 Task: Change  the formatting of the data to 'Which is Greater than5, 'In conditional formating, put the option 'Yelow Fill with Drak Yellow Text'add another formatting option Format As Table, insert the option 'Brown Table style Dark 3 ', change the format of Column Width to 18In the sheet  Expense Monitoring Logbookbook
Action: Mouse moved to (140, 158)
Screenshot: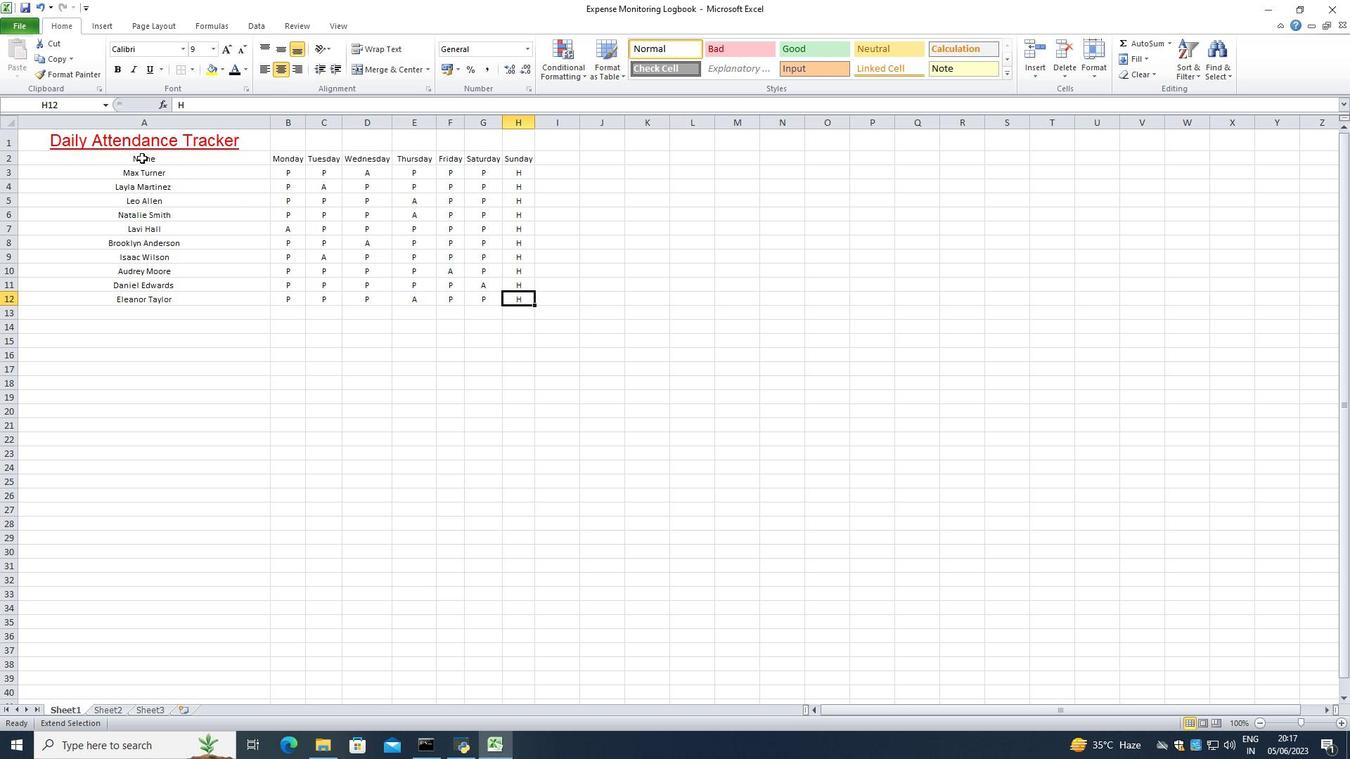 
Action: Mouse pressed left at (140, 158)
Screenshot: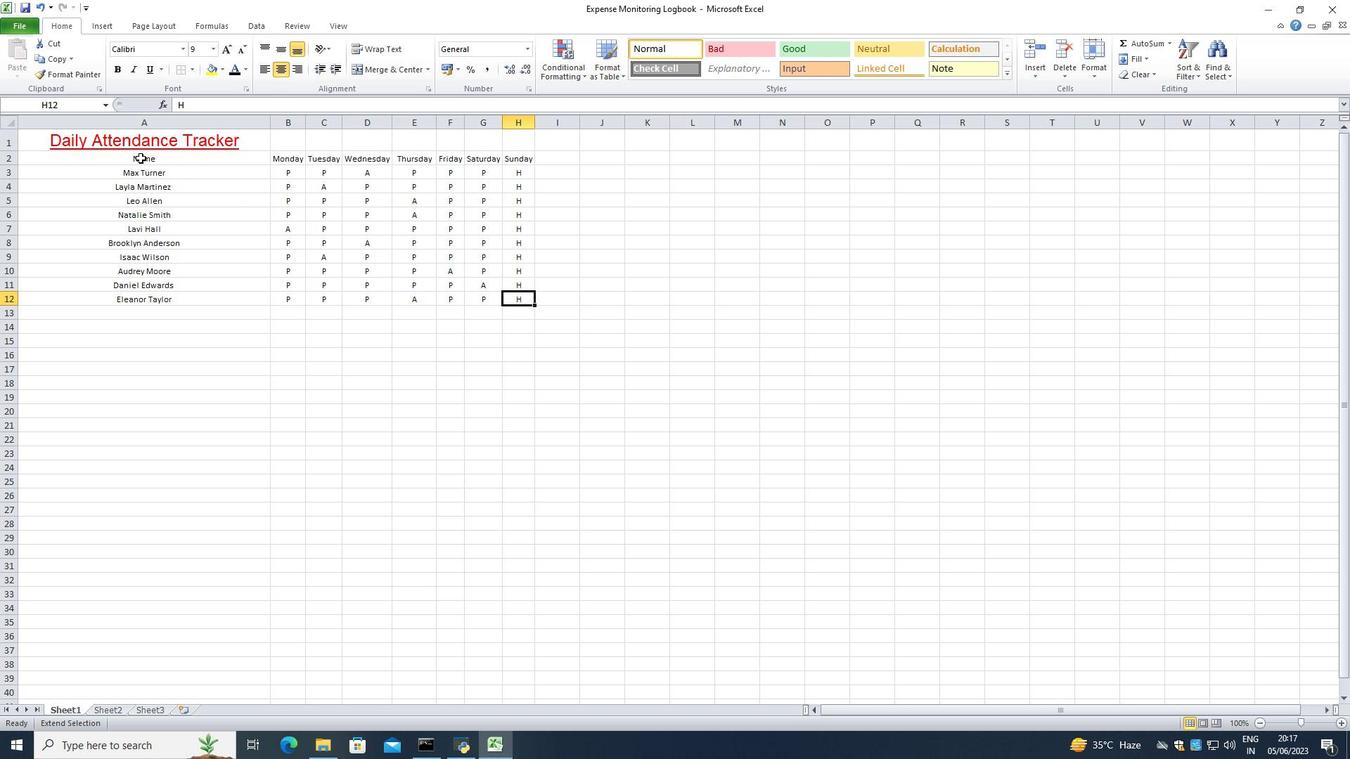 
Action: Mouse moved to (569, 68)
Screenshot: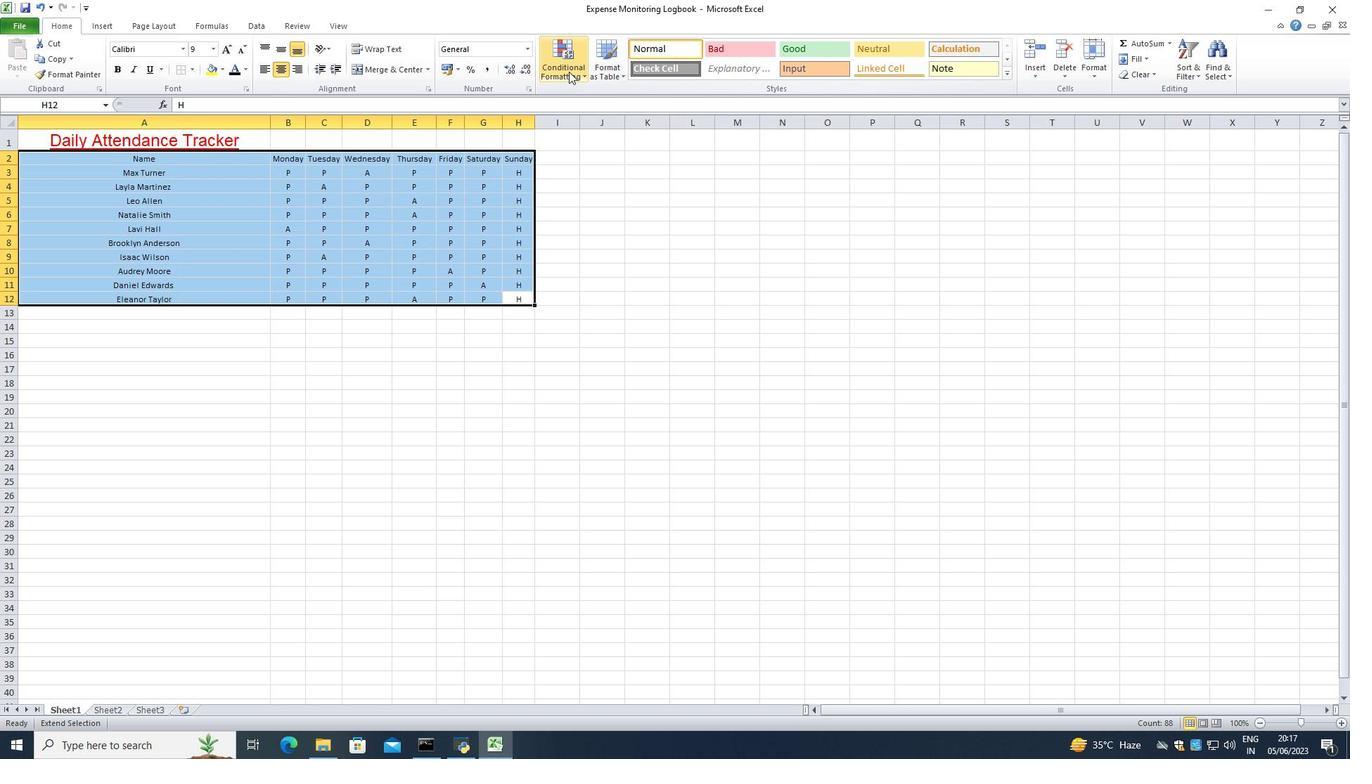 
Action: Mouse pressed left at (569, 68)
Screenshot: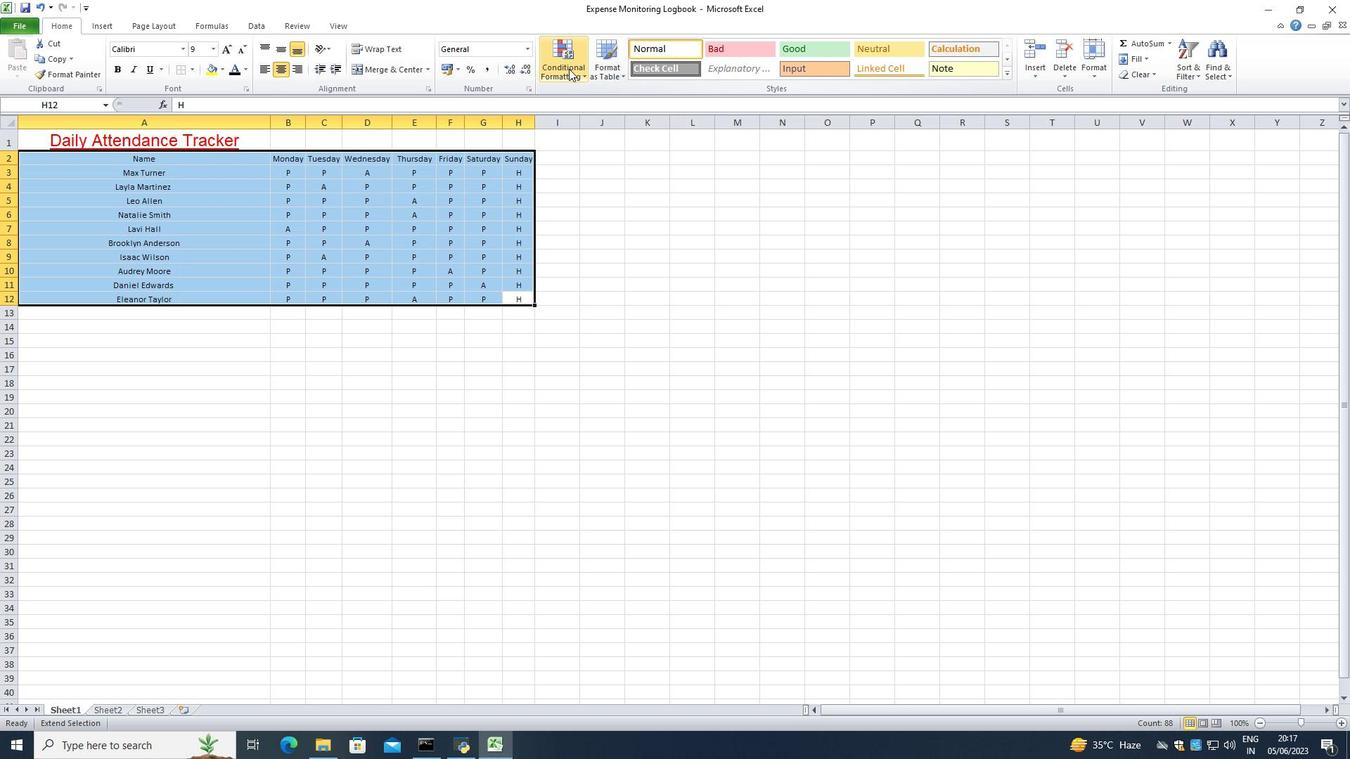 
Action: Mouse moved to (723, 106)
Screenshot: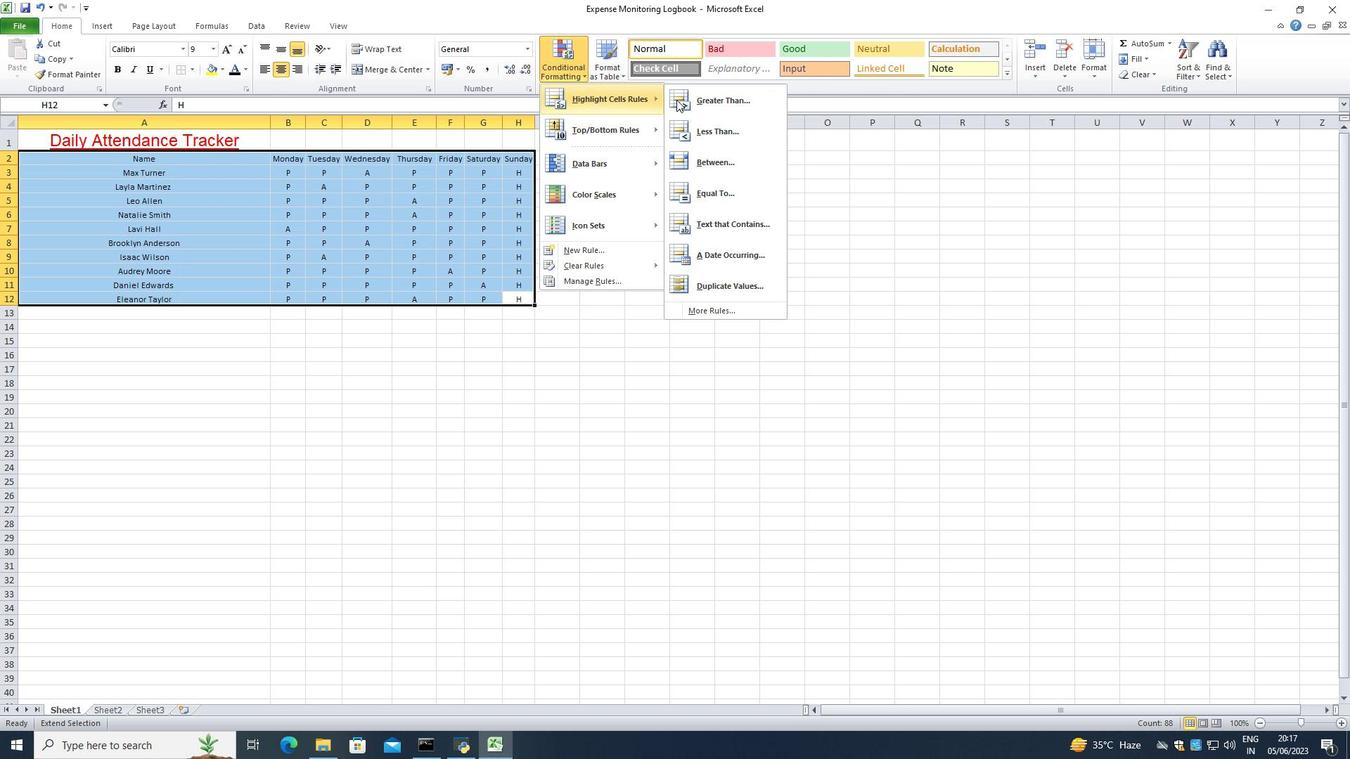 
Action: Mouse pressed left at (723, 106)
Screenshot: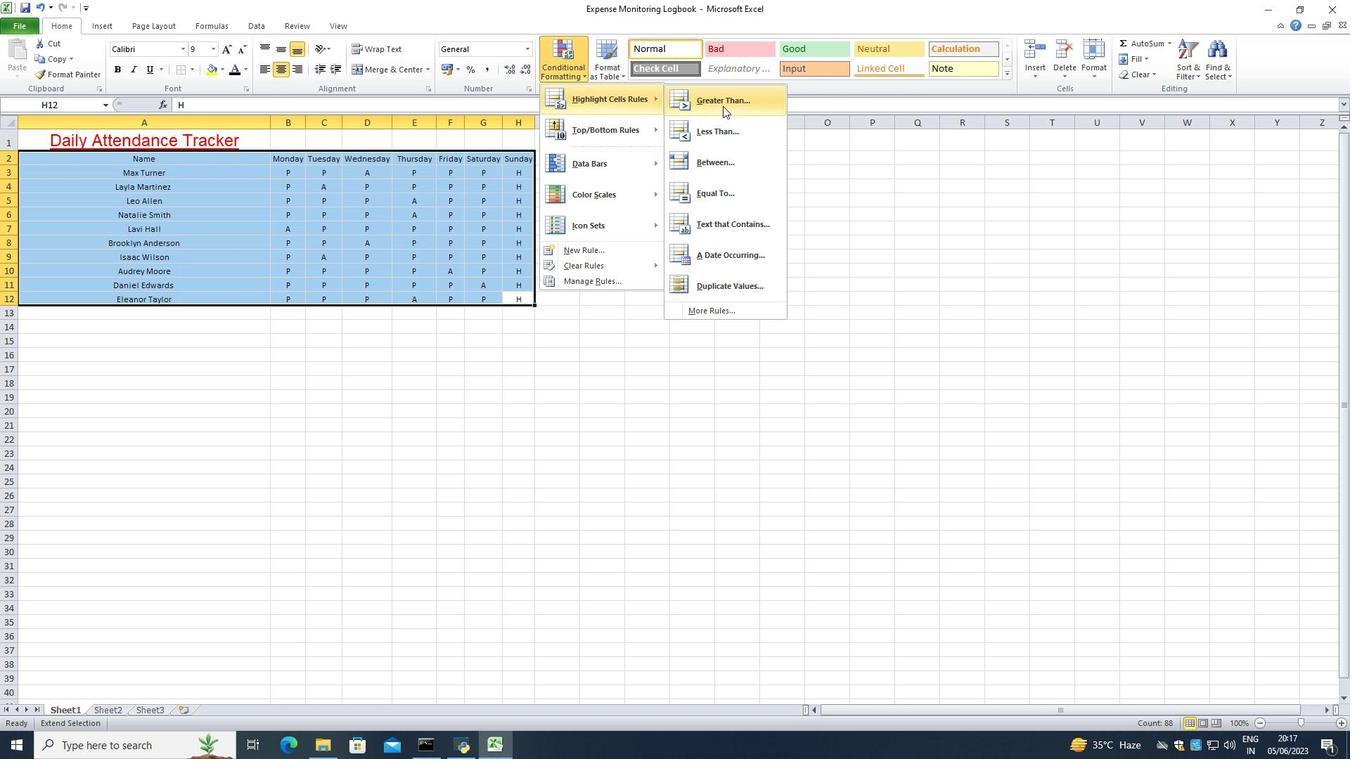 
Action: Mouse moved to (287, 329)
Screenshot: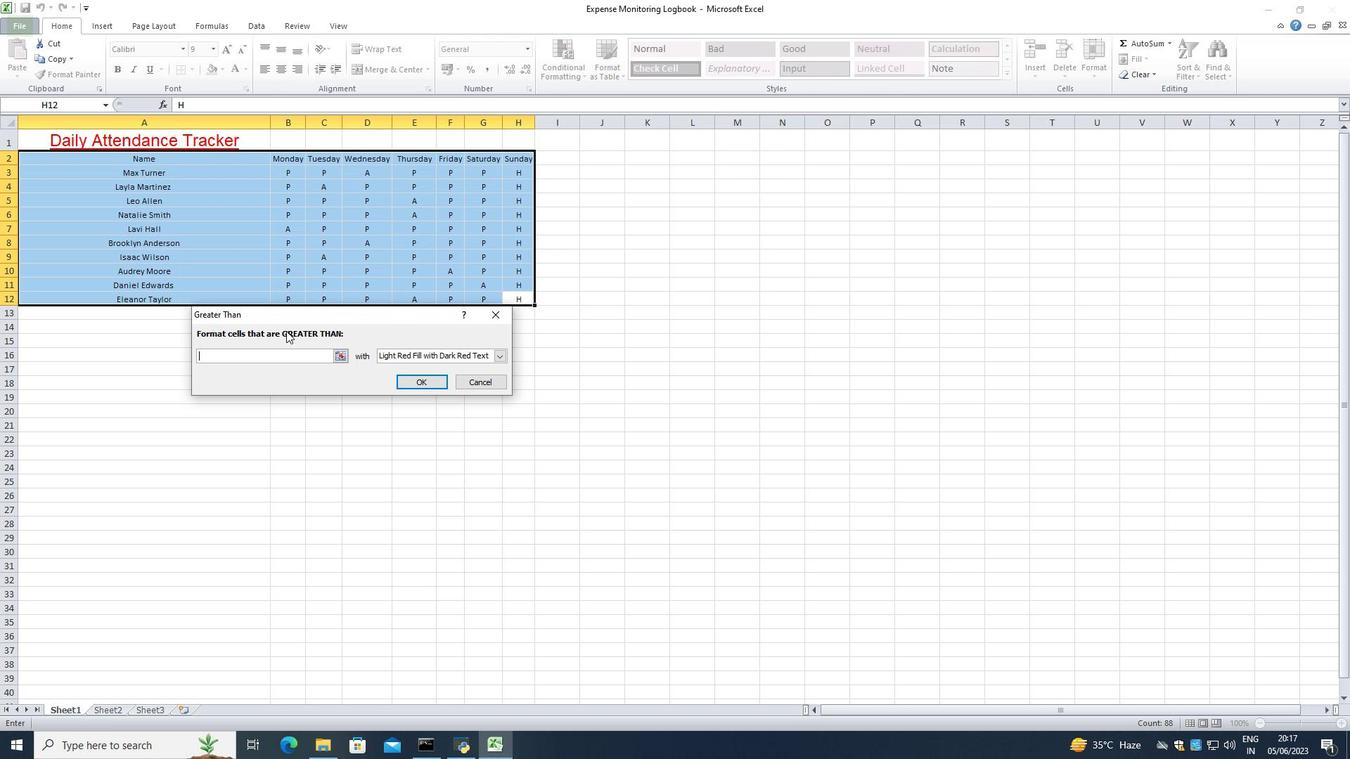 
Action: Key pressed 5
Screenshot: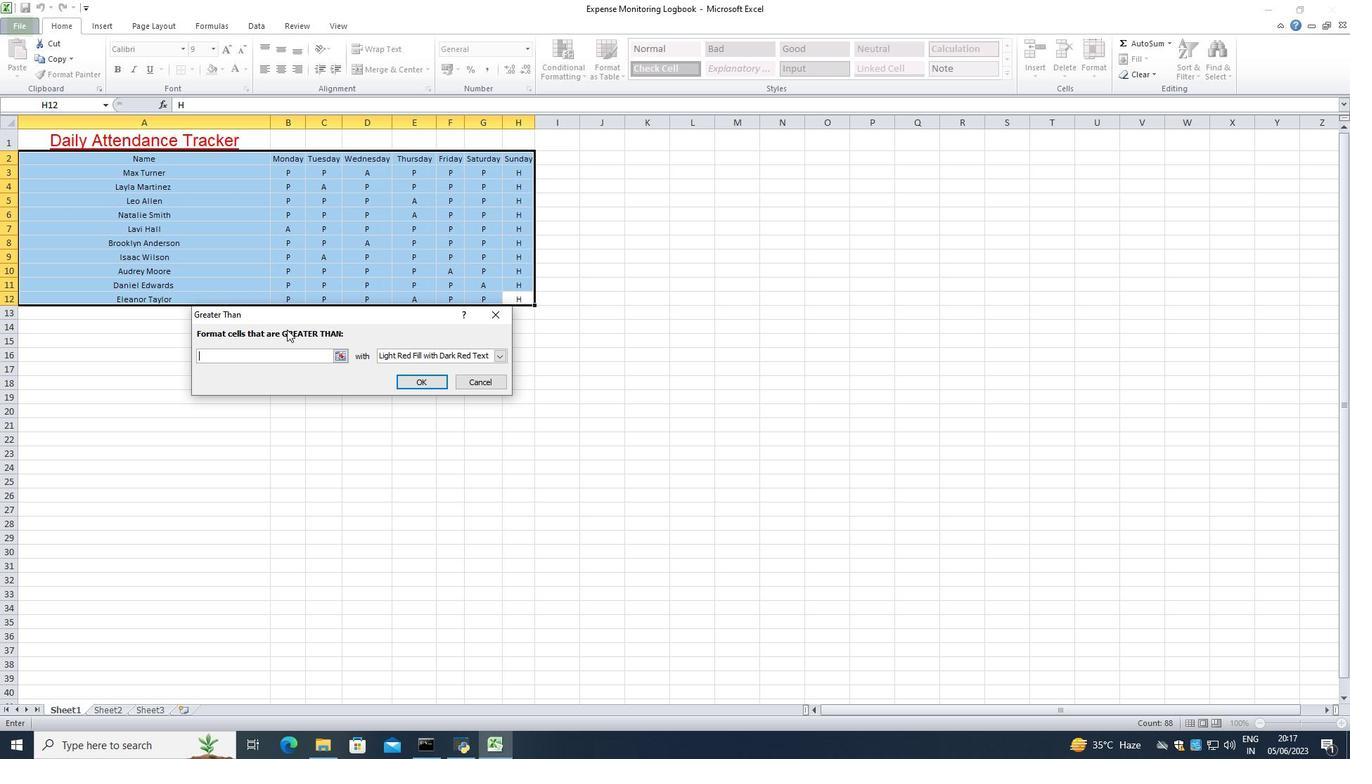 
Action: Mouse moved to (427, 351)
Screenshot: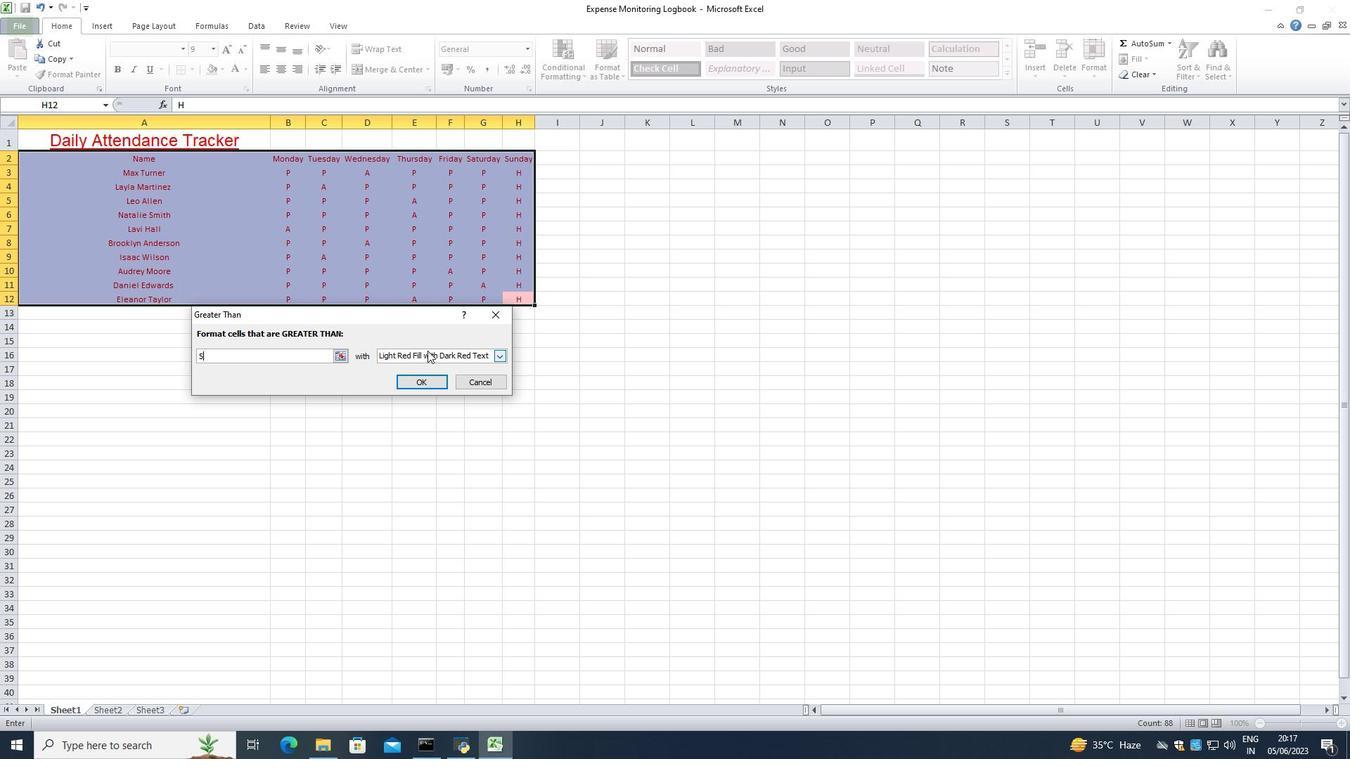 
Action: Mouse pressed left at (427, 351)
Screenshot: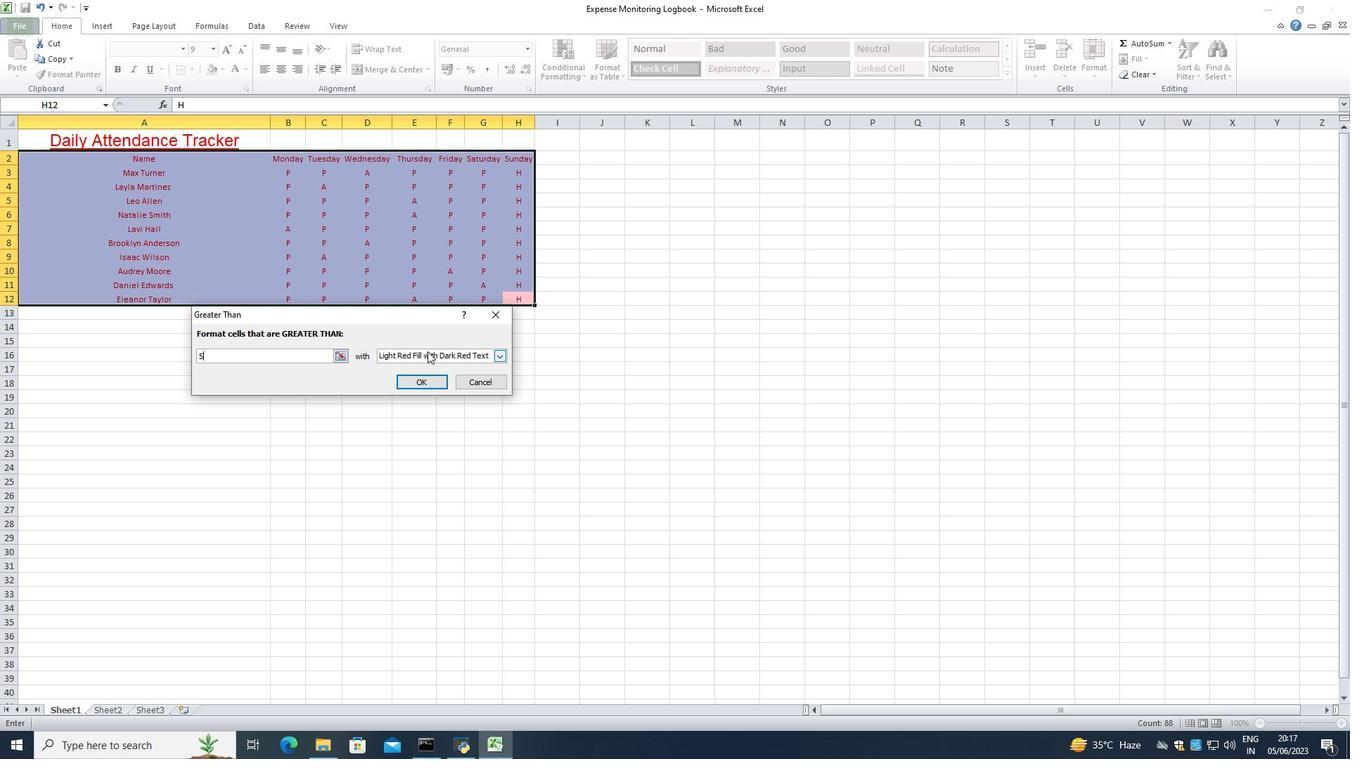 
Action: Mouse moved to (422, 374)
Screenshot: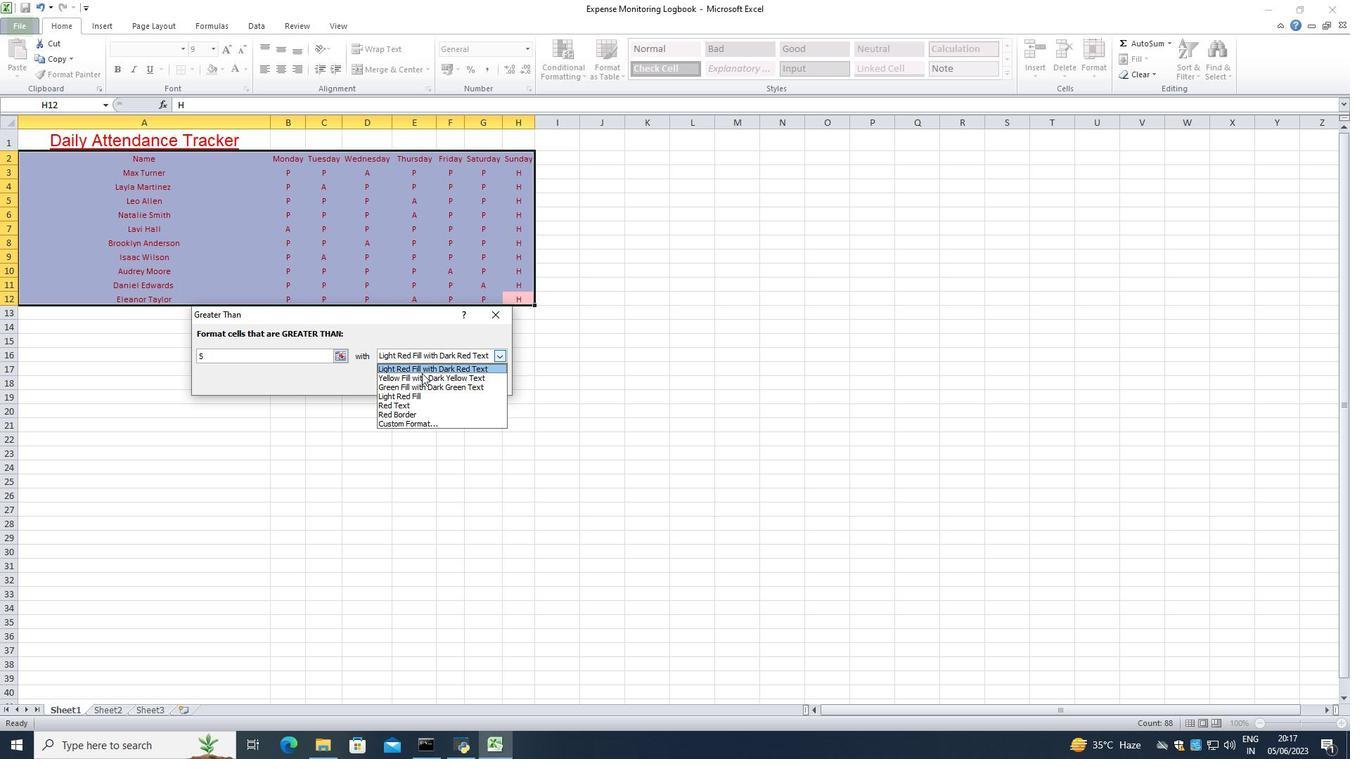 
Action: Mouse pressed left at (422, 374)
Screenshot: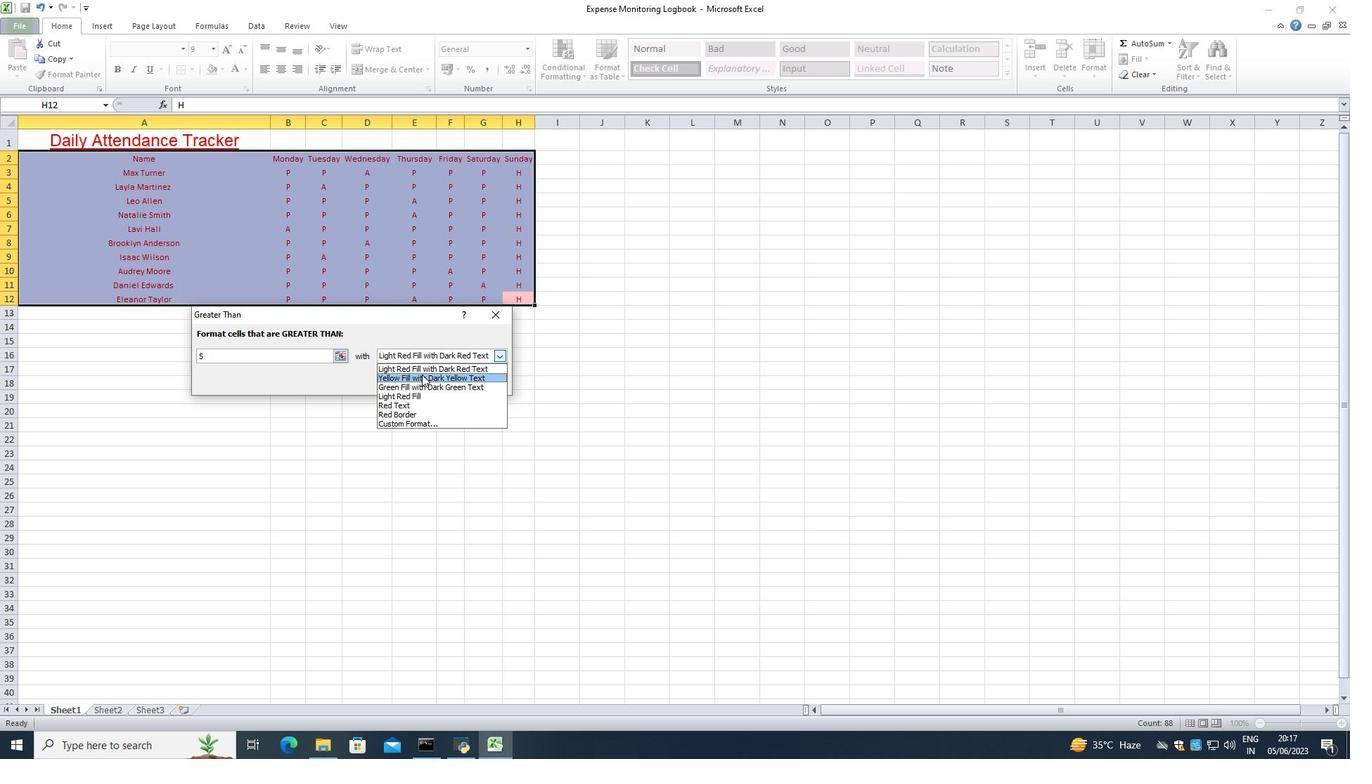 
Action: Mouse moved to (420, 386)
Screenshot: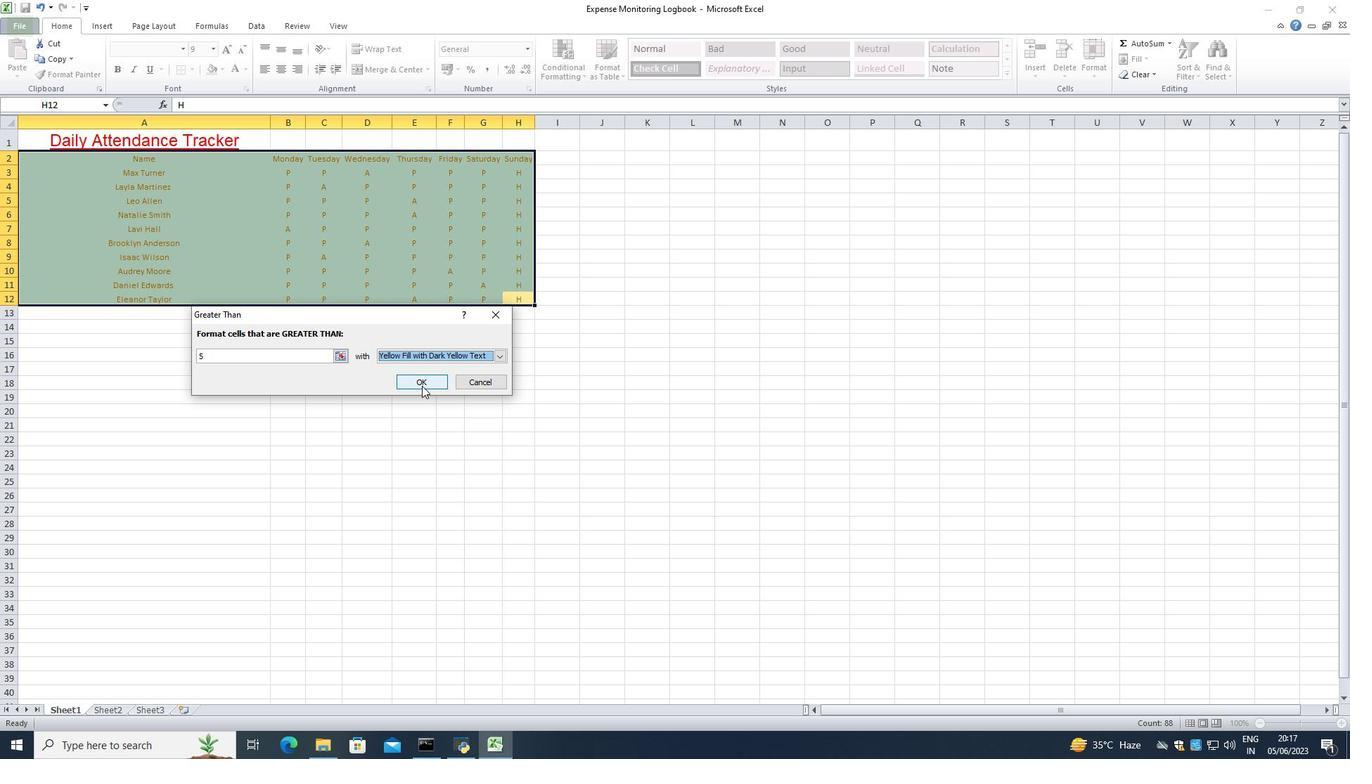 
Action: Mouse pressed left at (420, 386)
Screenshot: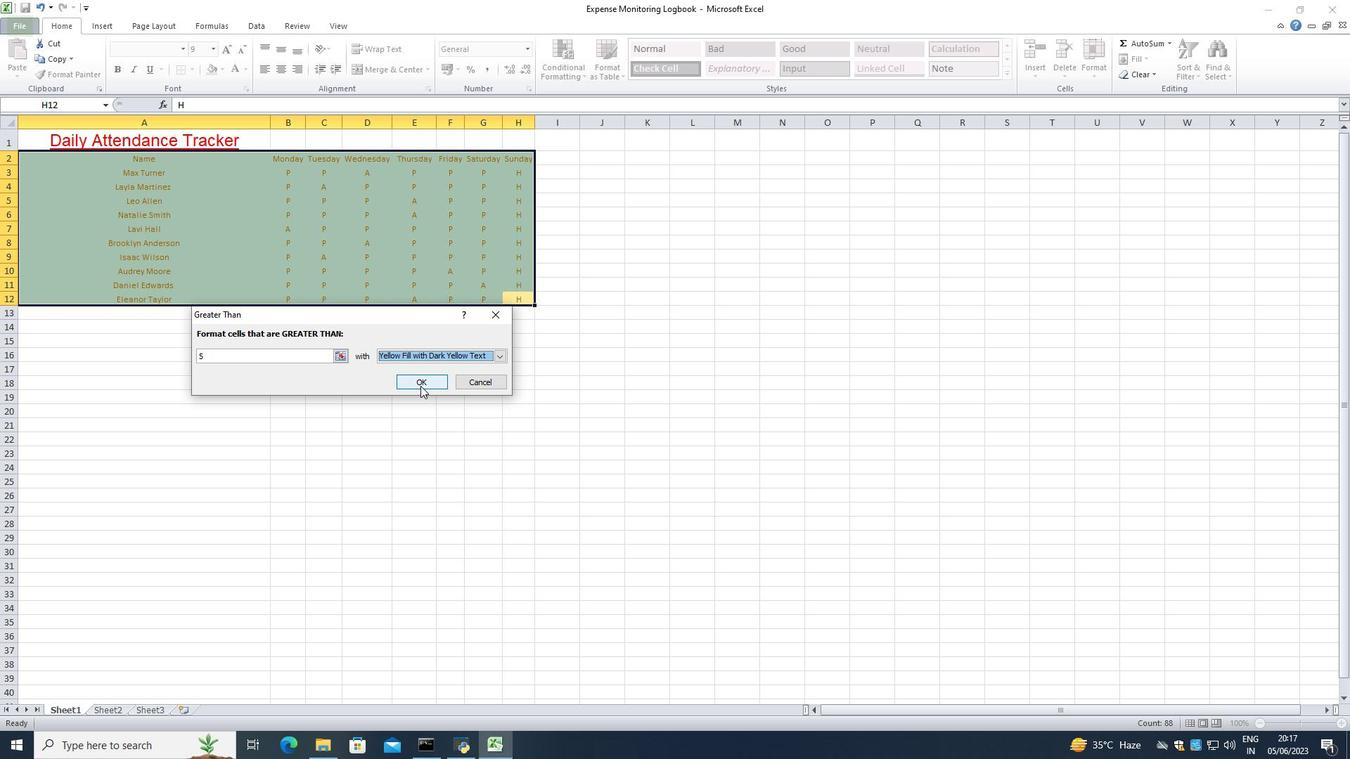 
Action: Mouse moved to (514, 317)
Screenshot: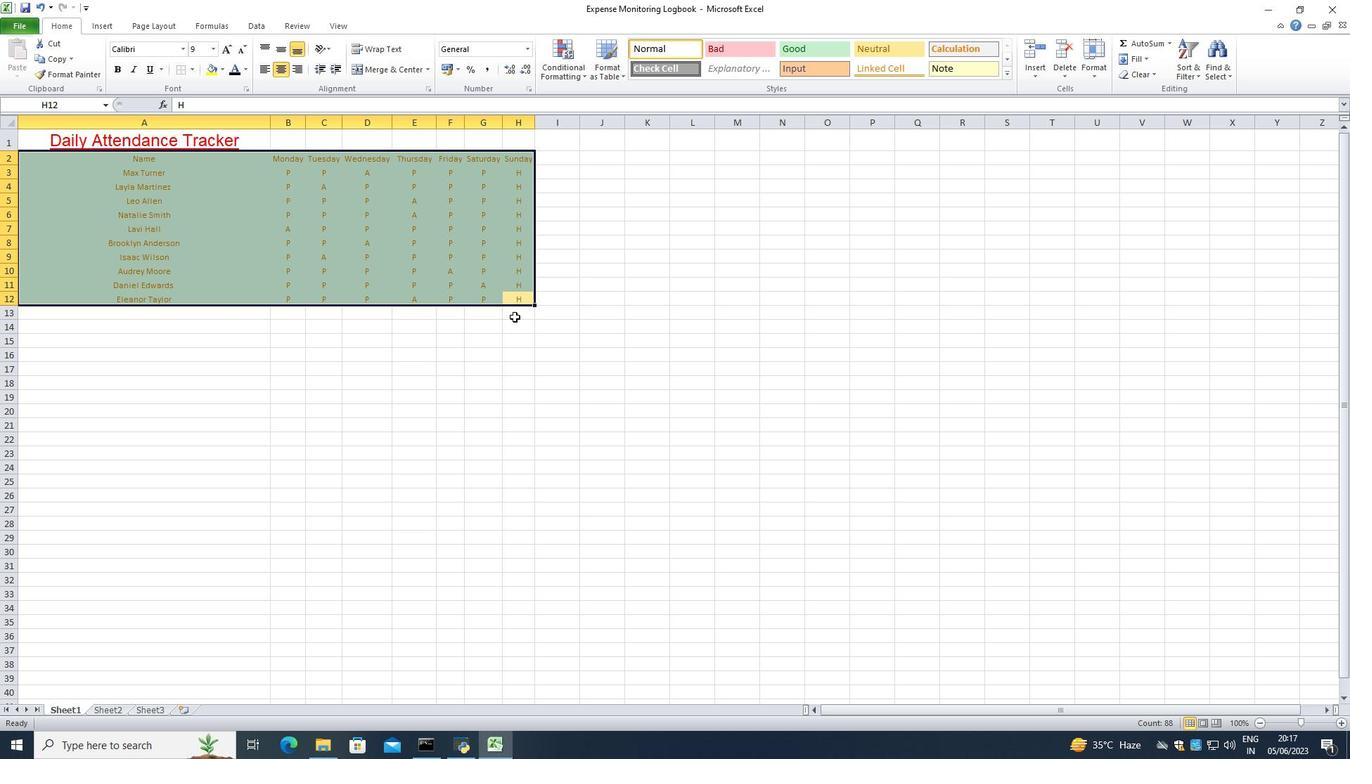 
Action: Mouse pressed left at (514, 317)
Screenshot: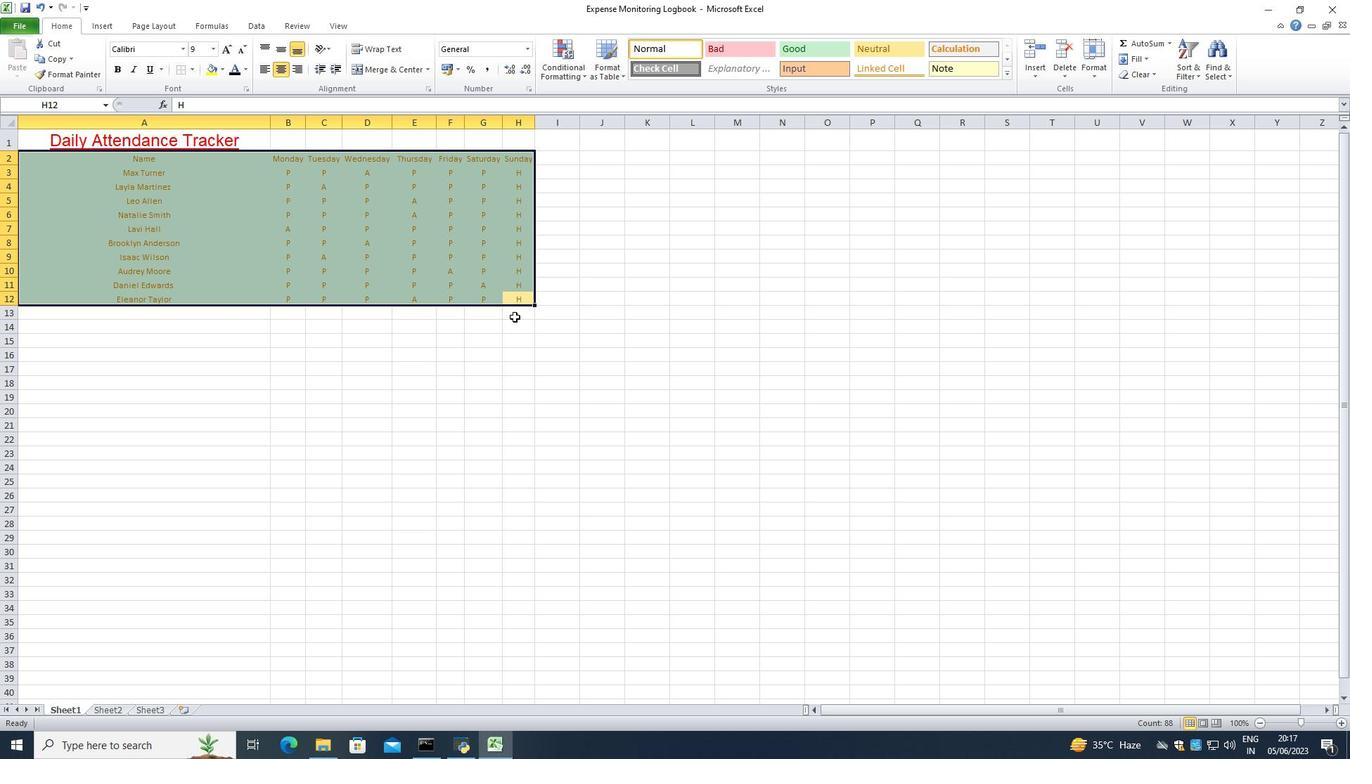 
Action: Mouse moved to (612, 74)
Screenshot: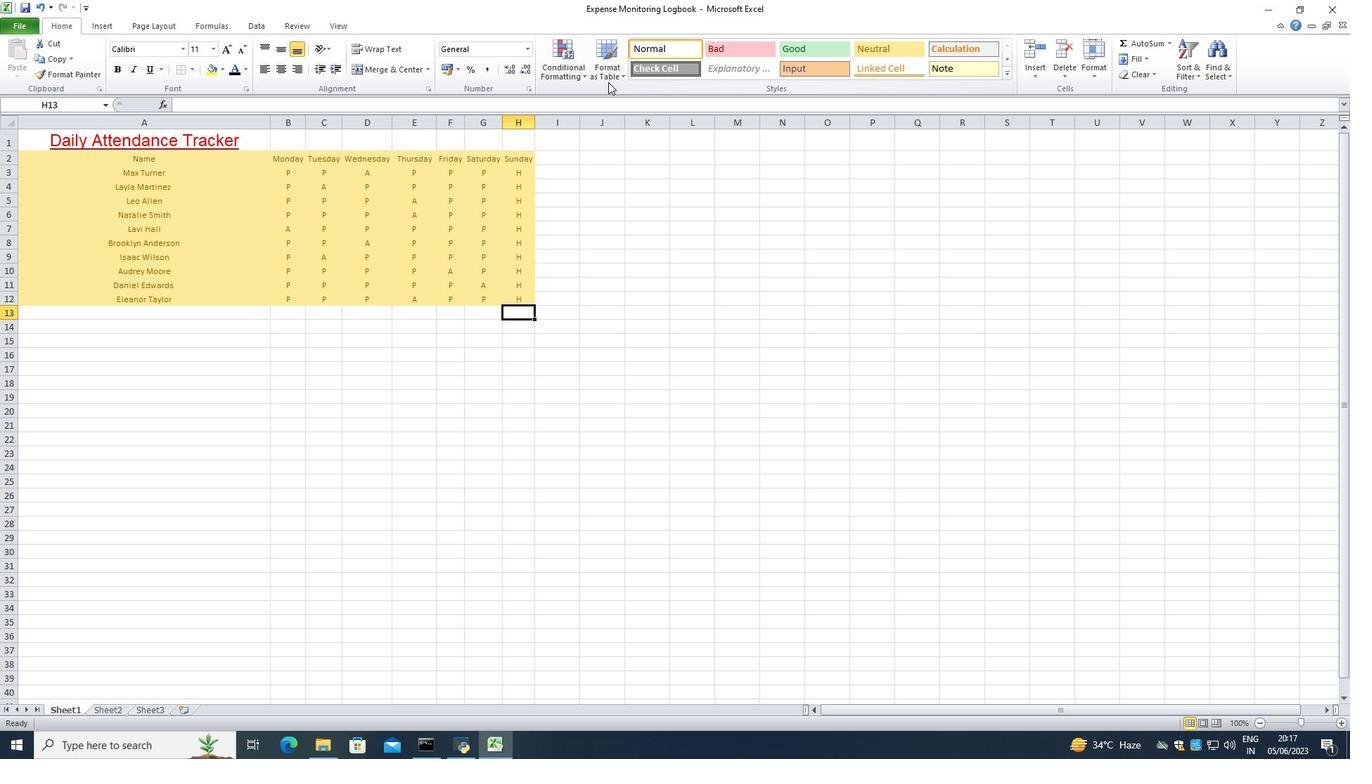
Action: Mouse pressed left at (612, 74)
Screenshot: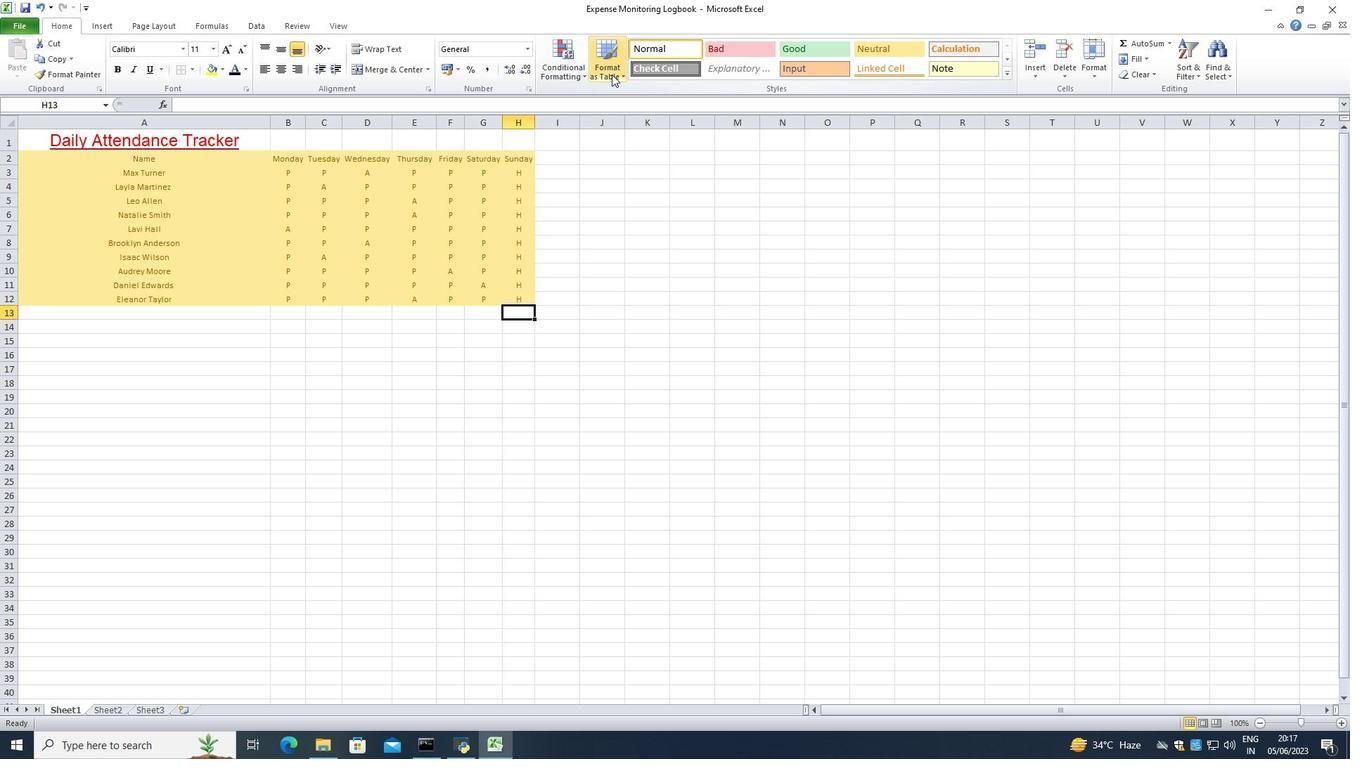 
Action: Mouse moved to (710, 407)
Screenshot: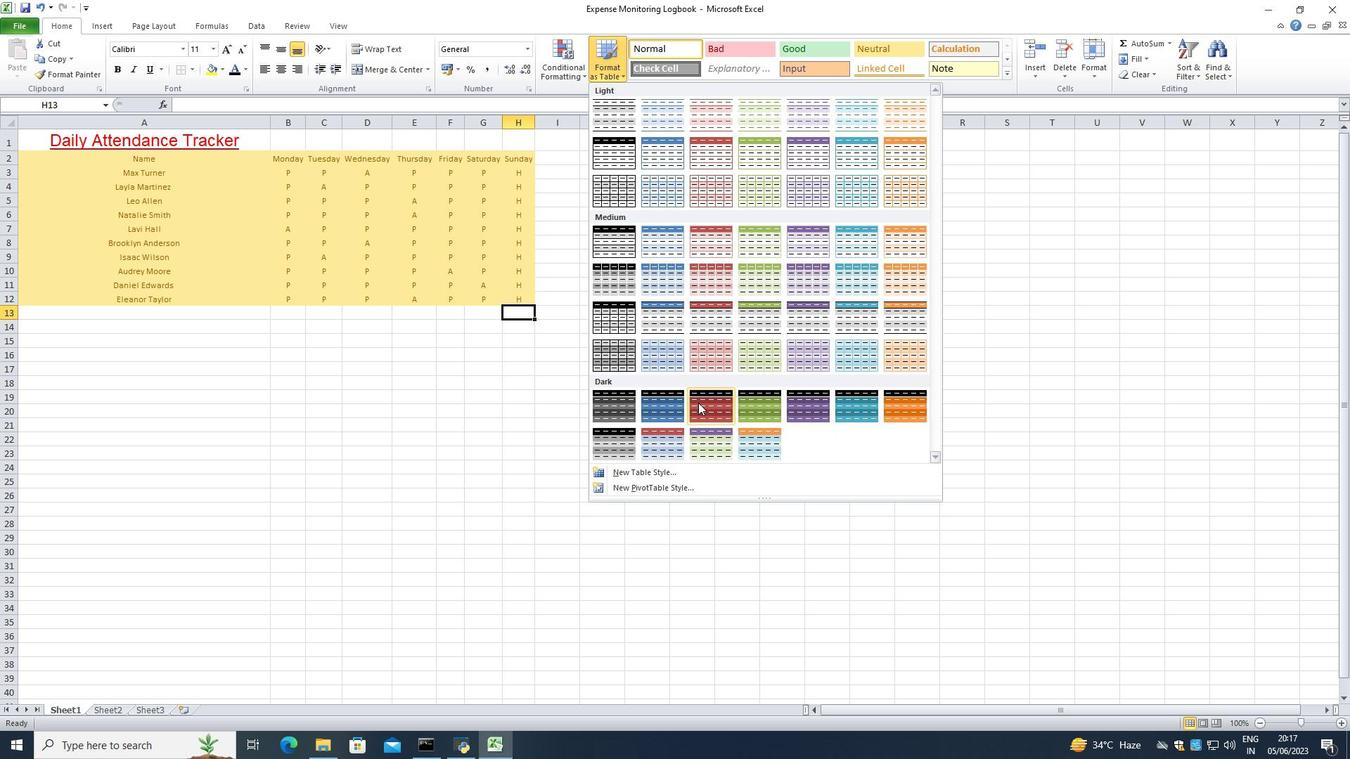 
Action: Mouse pressed left at (710, 407)
Screenshot: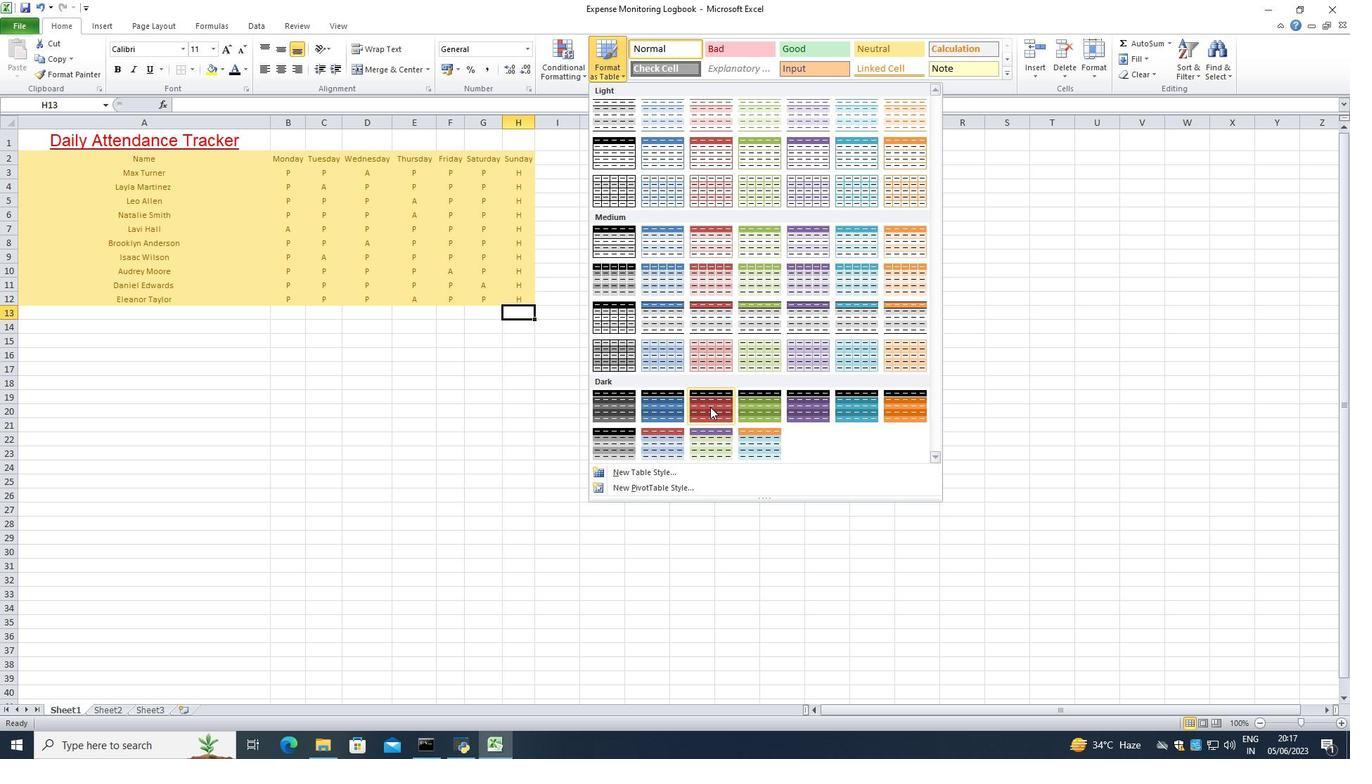
Action: Mouse moved to (341, 383)
Screenshot: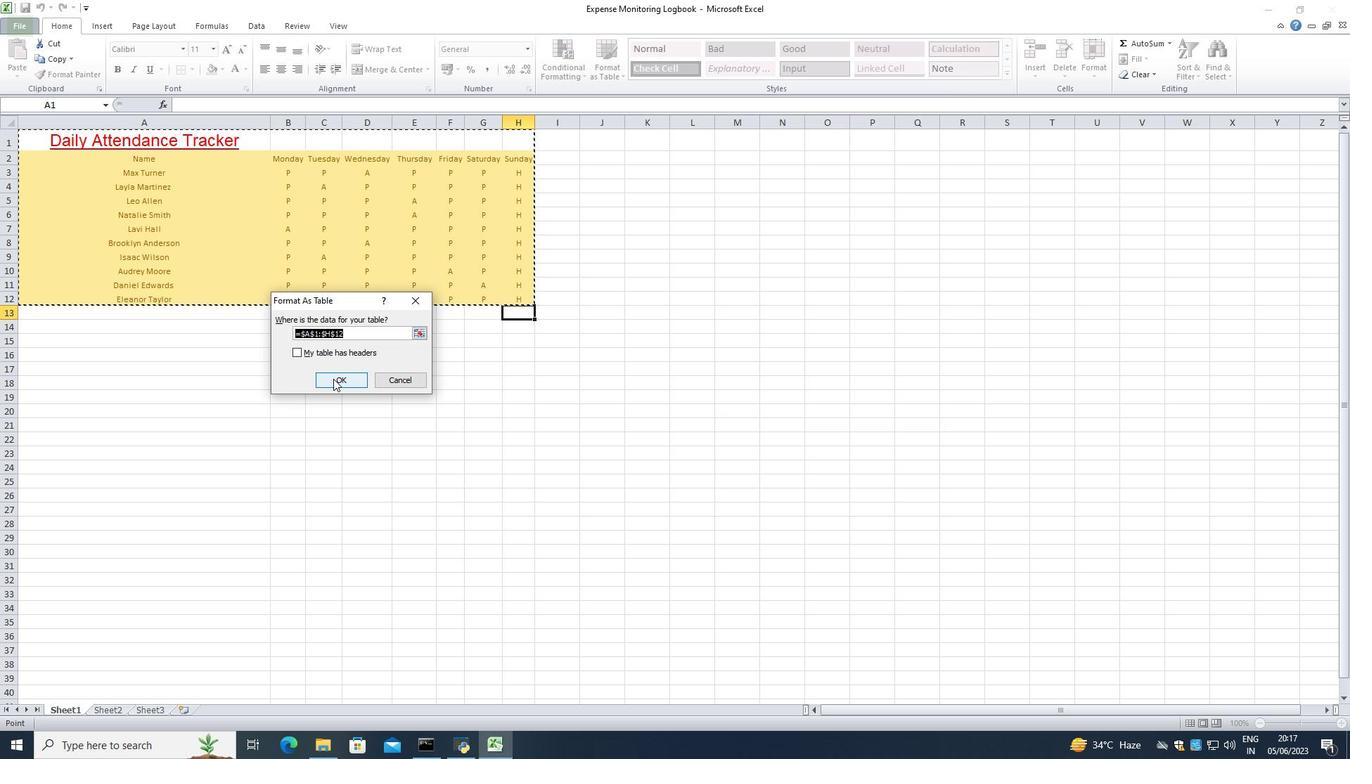 
Action: Mouse pressed left at (341, 383)
Screenshot: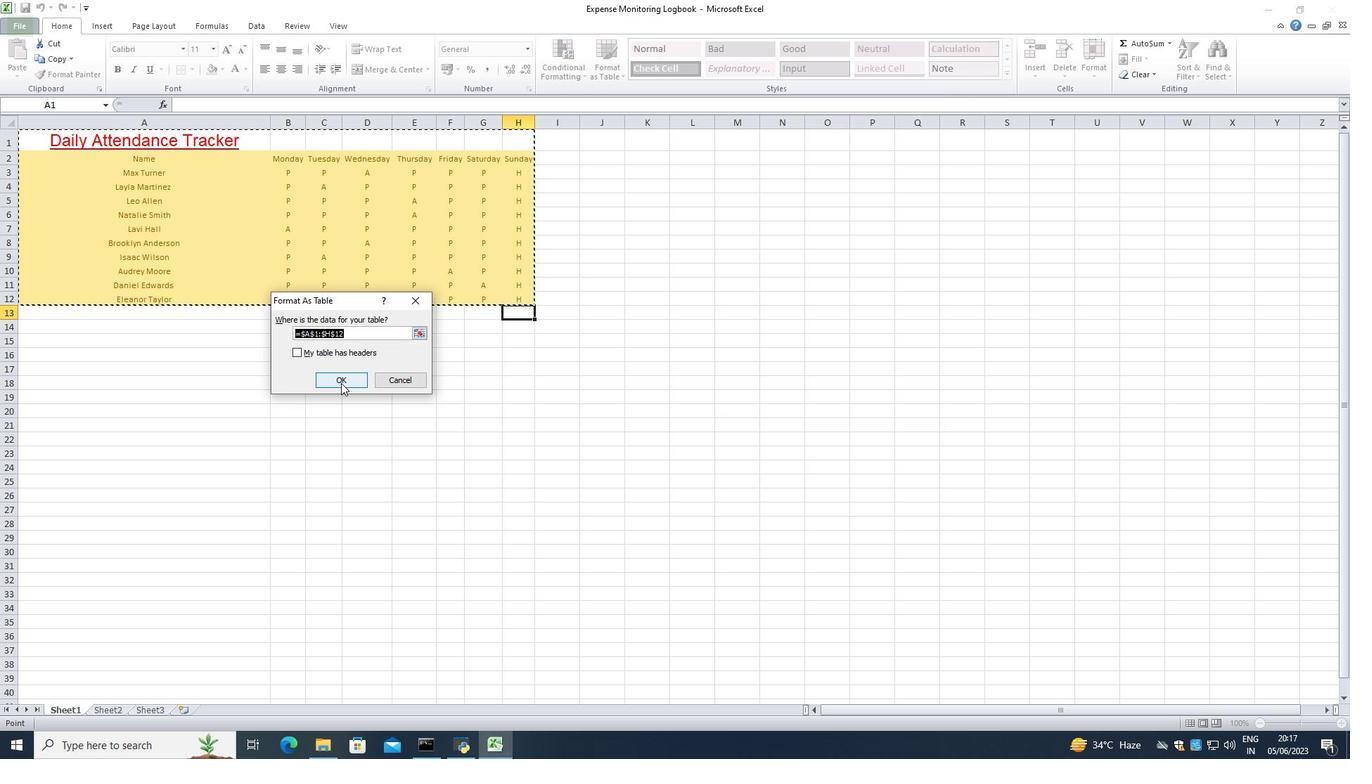 
Action: Mouse moved to (354, 337)
Screenshot: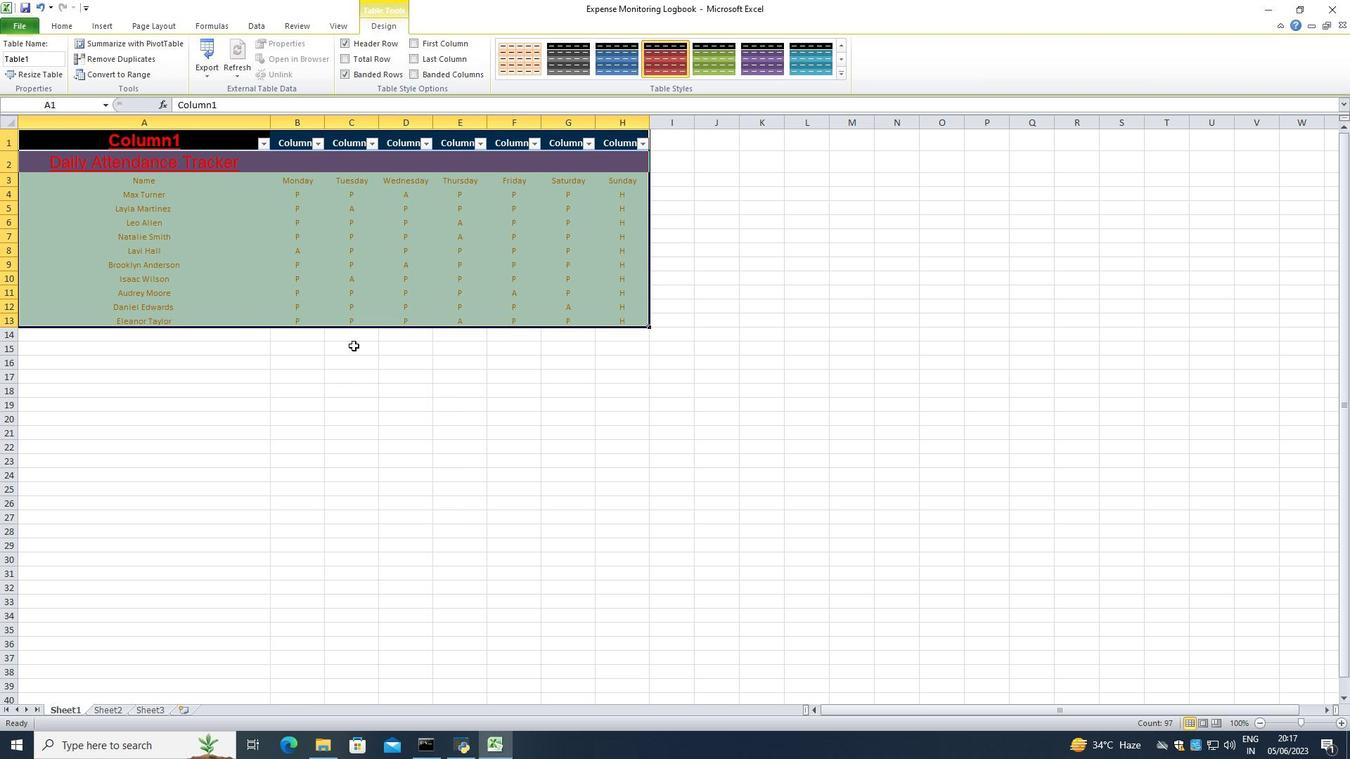 
Action: Mouse pressed left at (354, 337)
Screenshot: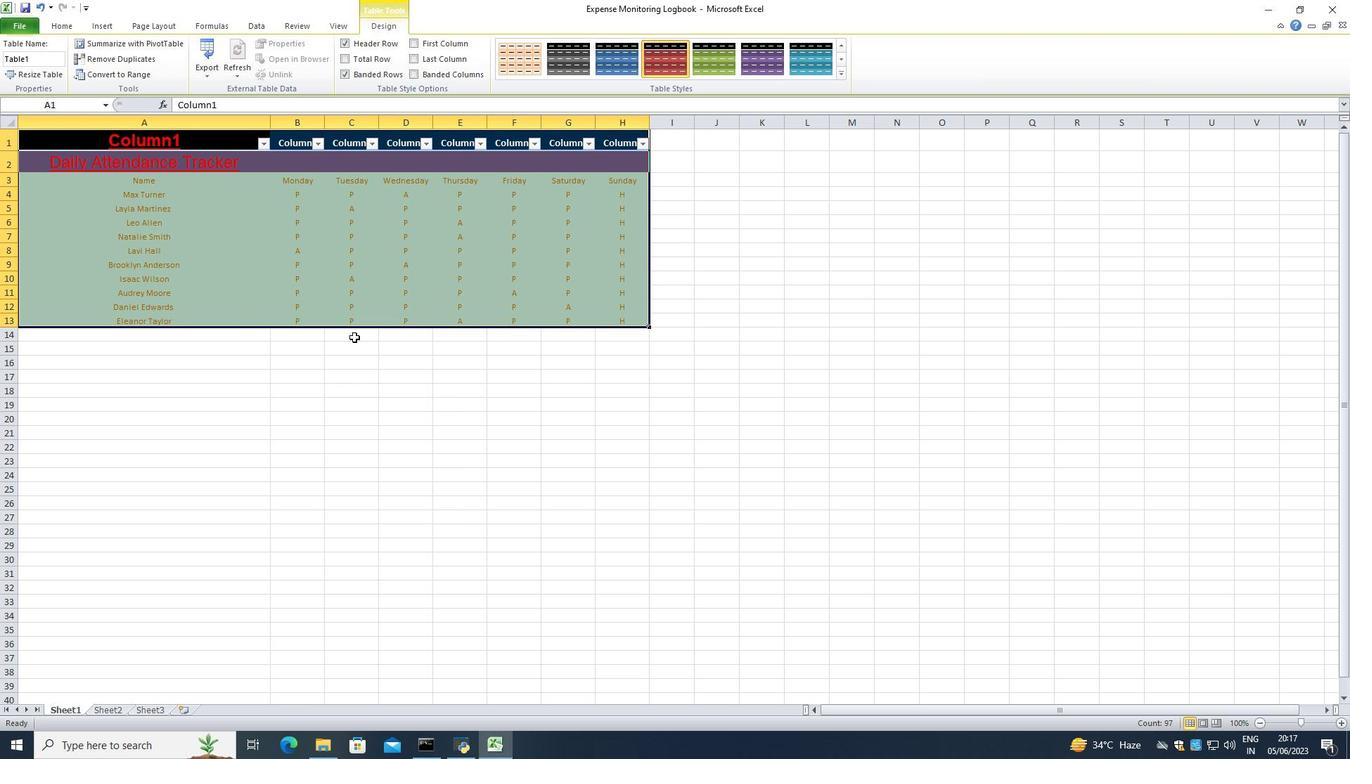 
Action: Mouse moved to (356, 353)
Screenshot: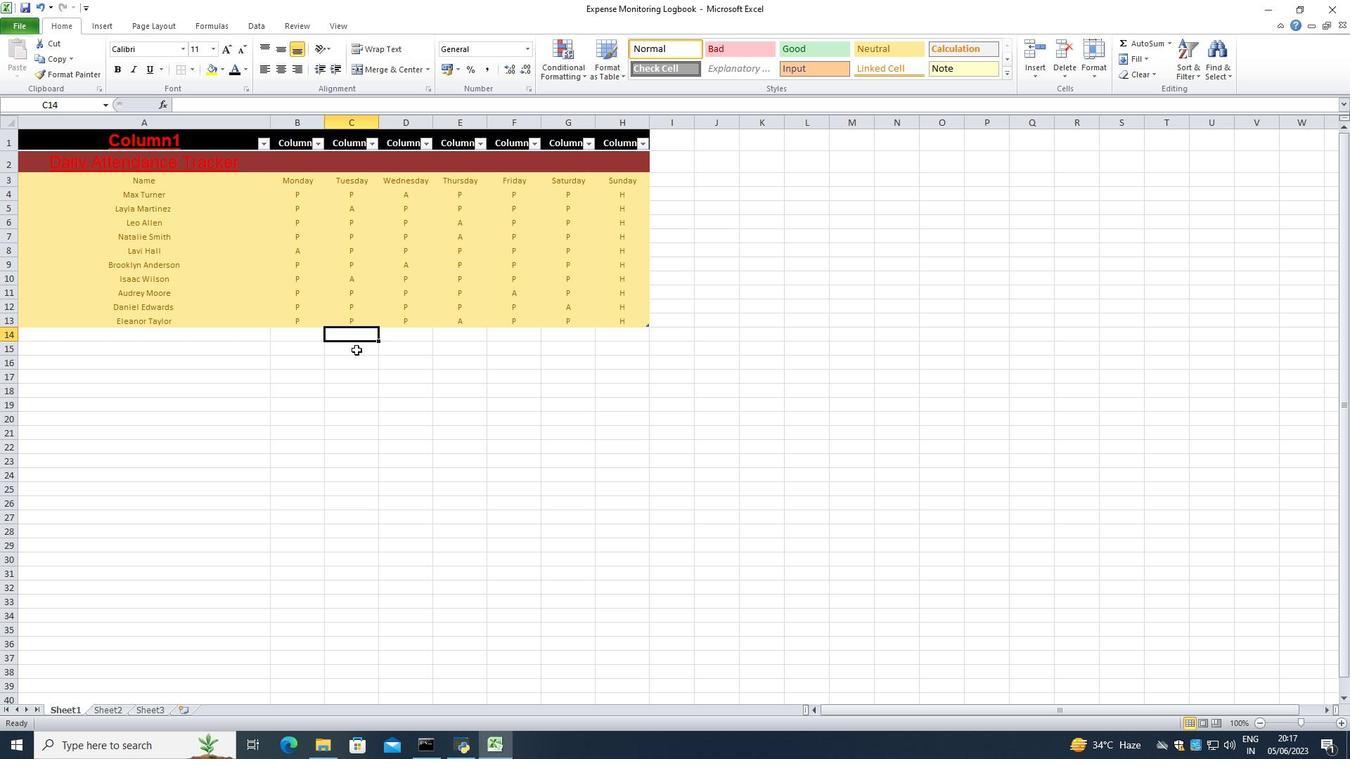 
Action: Mouse pressed left at (356, 353)
Screenshot: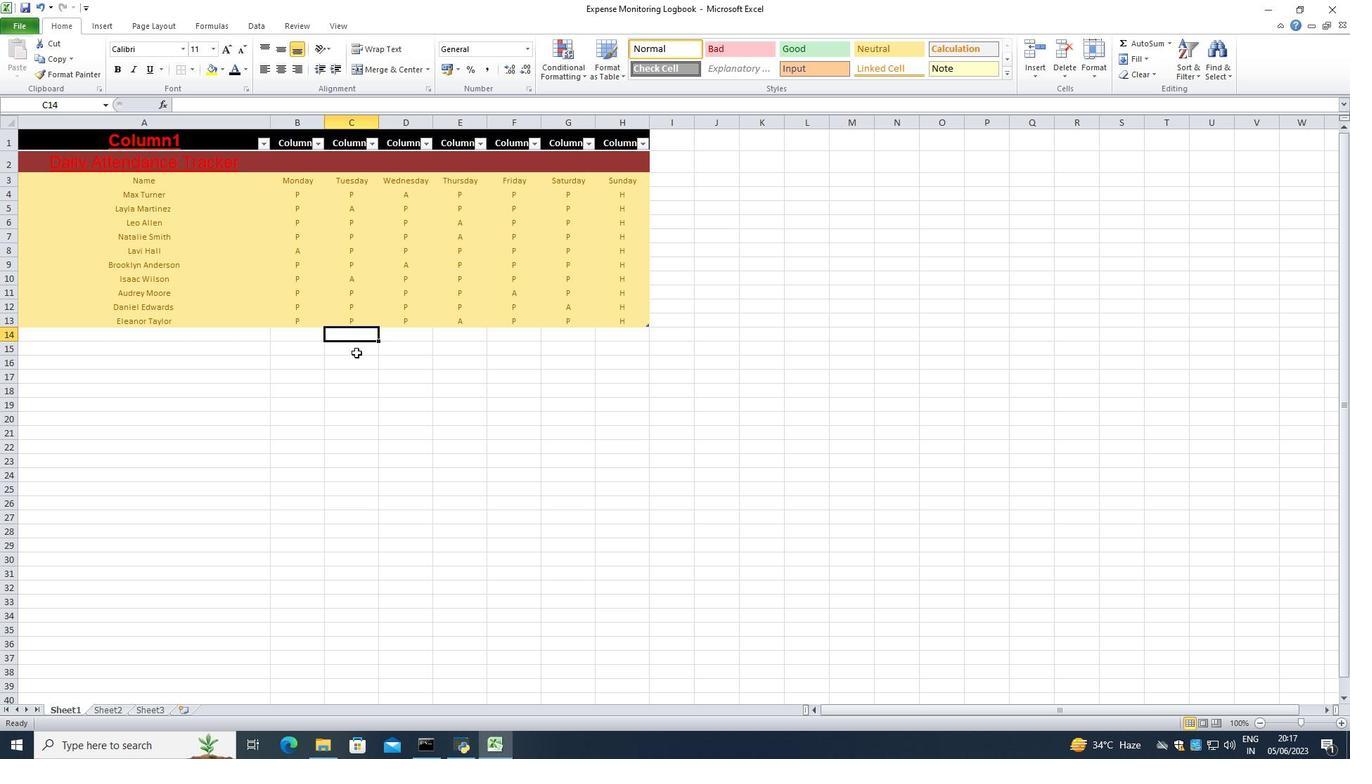 
Action: Mouse moved to (680, 232)
Screenshot: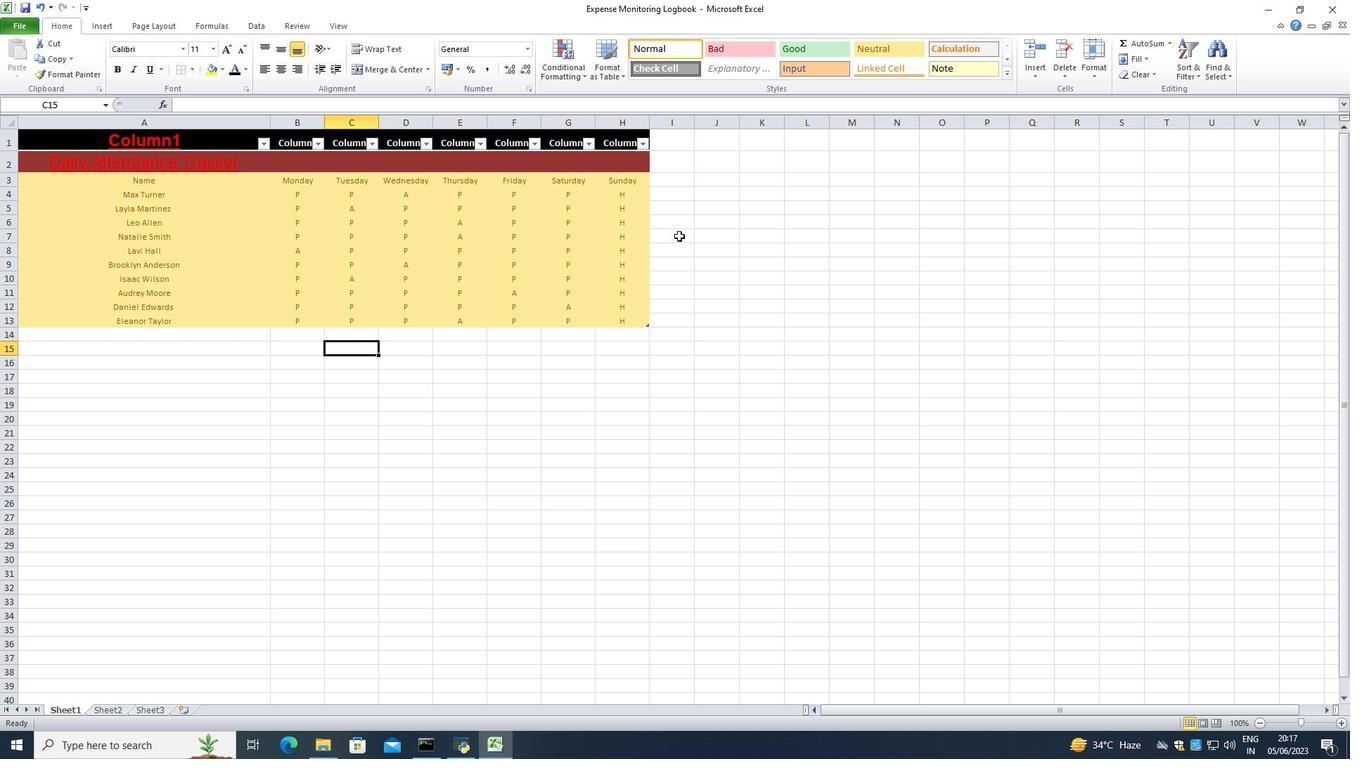 
Action: Mouse pressed left at (680, 232)
Screenshot: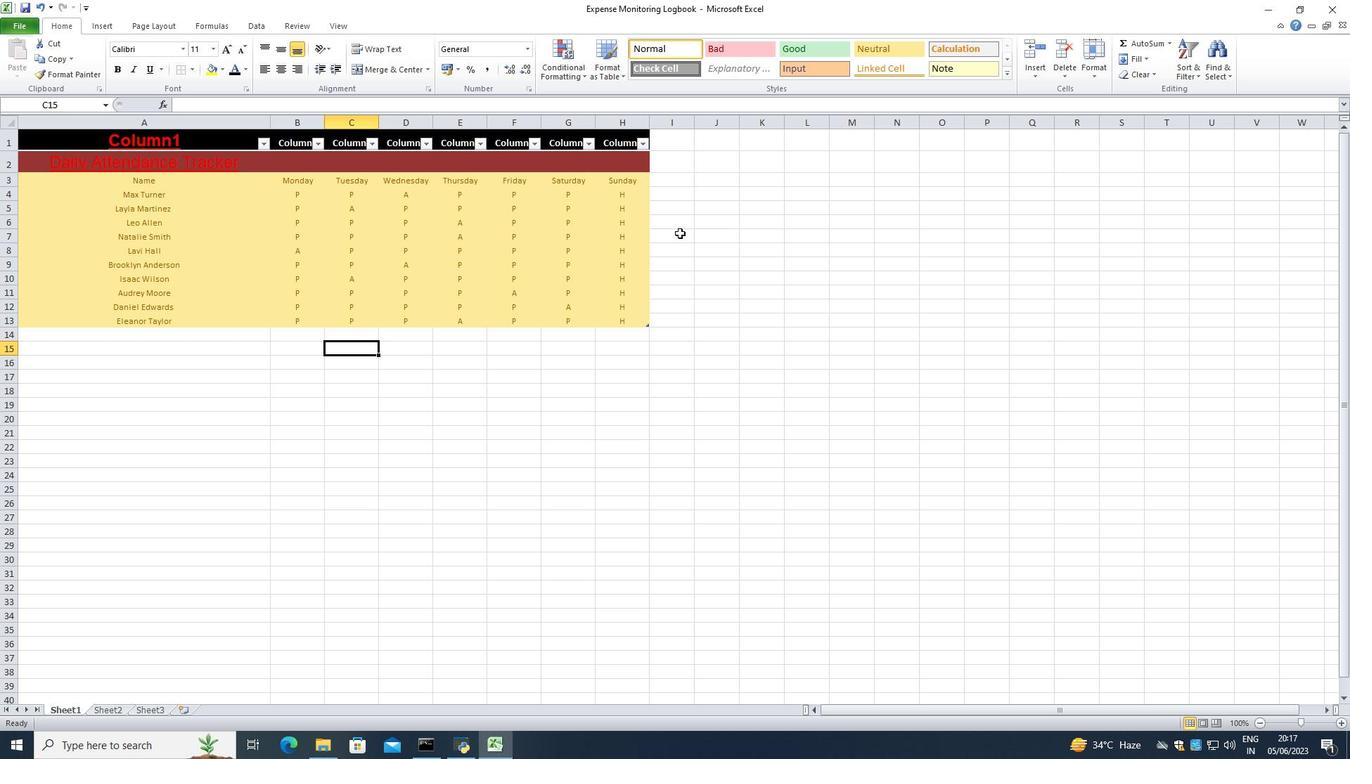 
Action: Mouse moved to (199, 139)
Screenshot: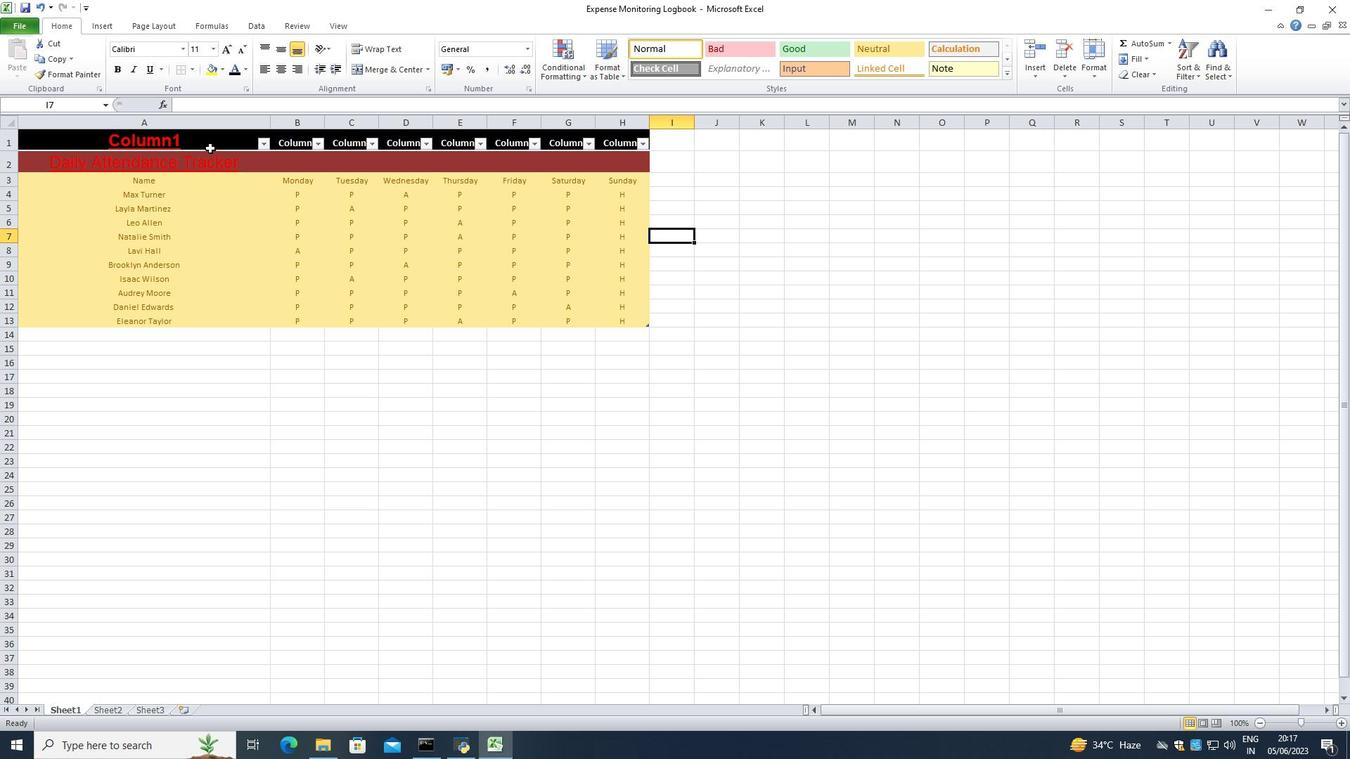 
Action: Mouse pressed left at (199, 139)
Screenshot: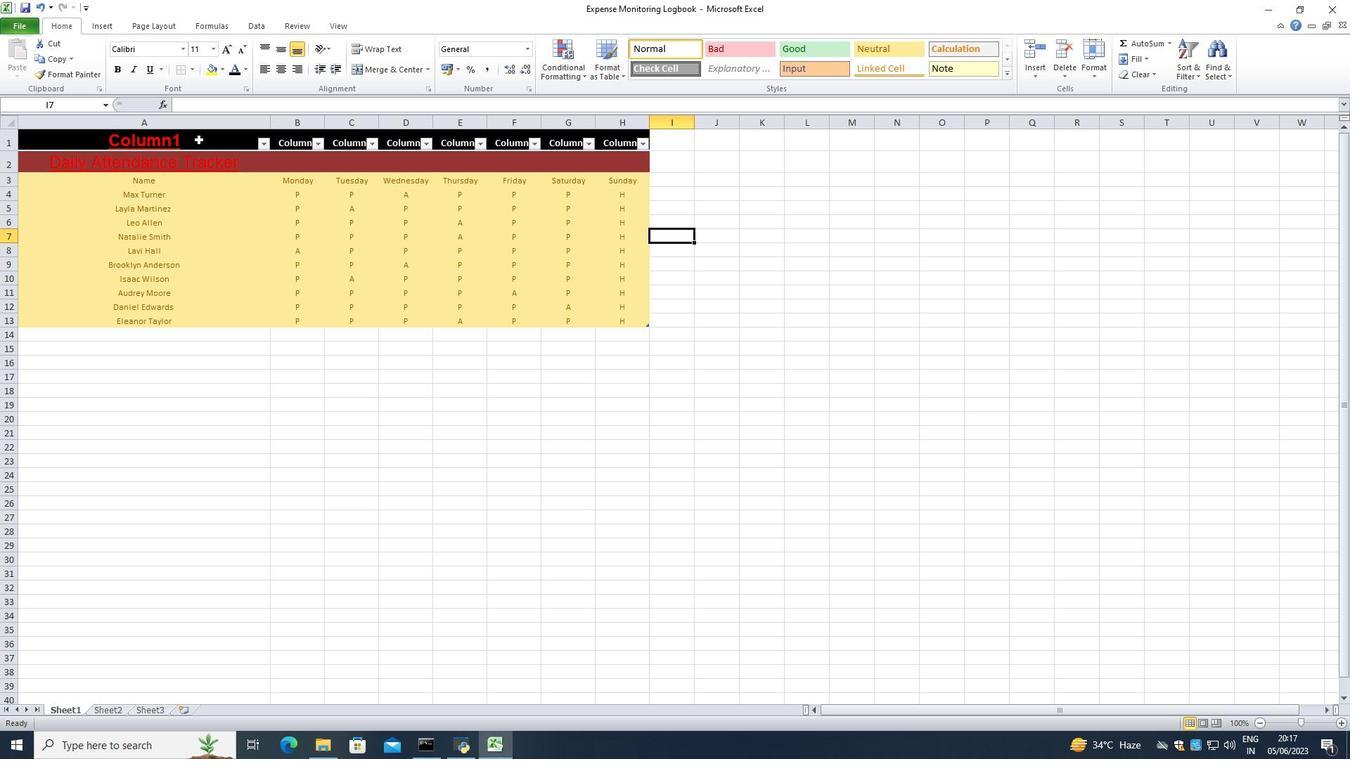 
Action: Mouse moved to (313, 152)
Screenshot: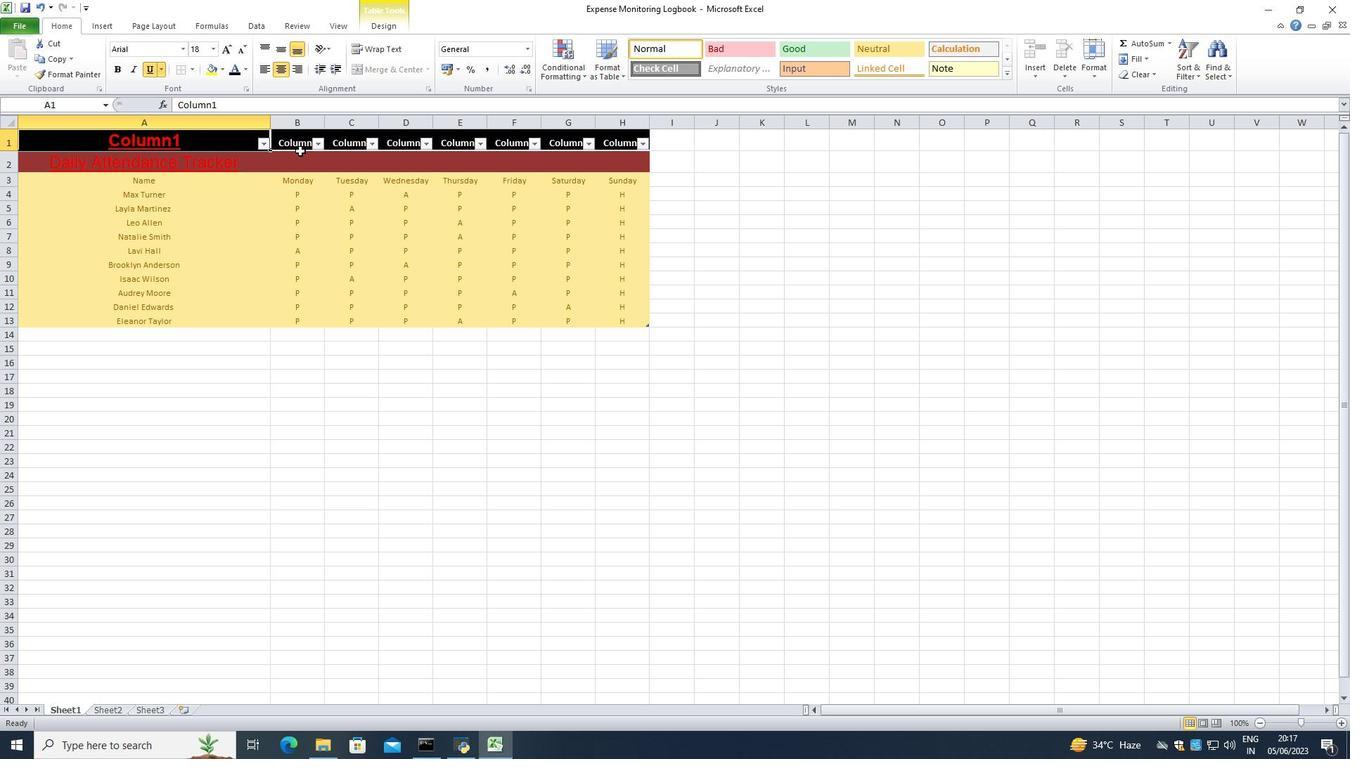 
Action: Key pressed <Key.backspace>
Screenshot: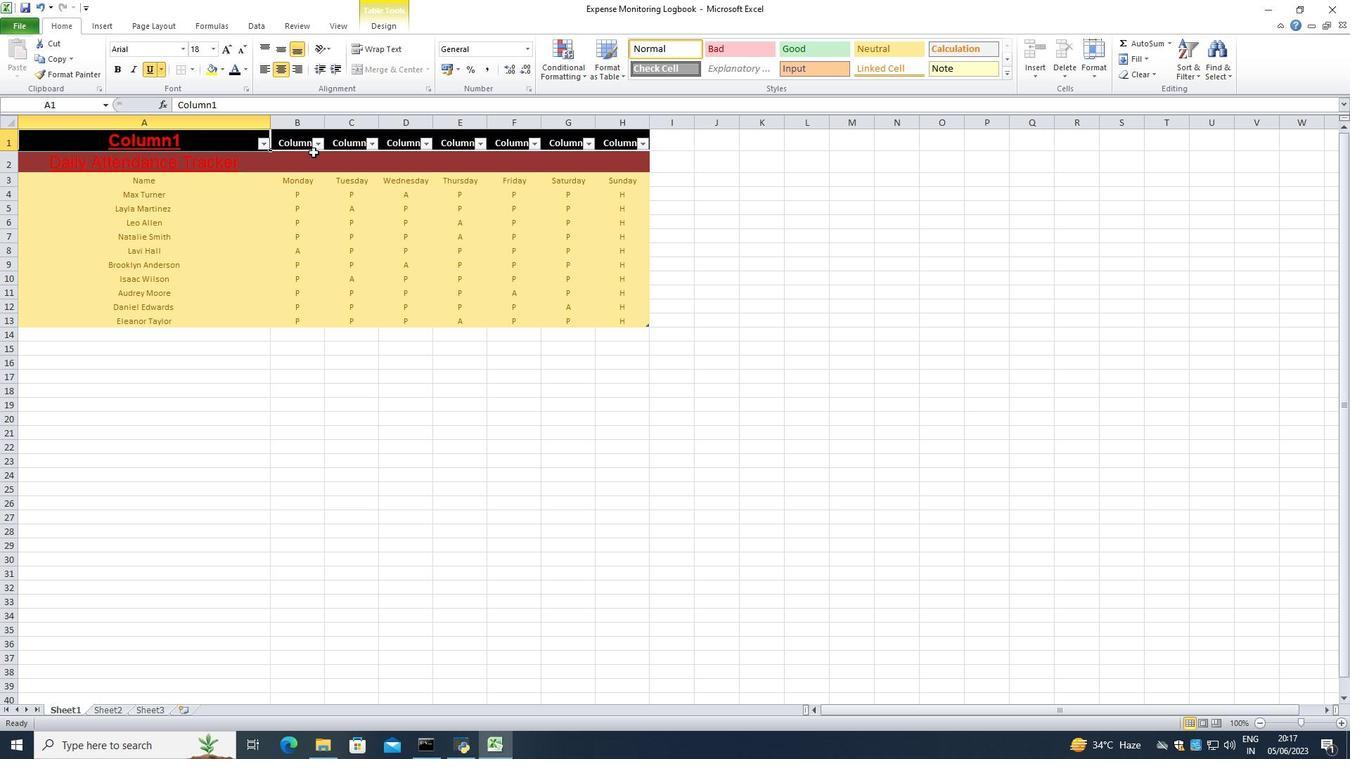 
Action: Mouse moved to (304, 142)
Screenshot: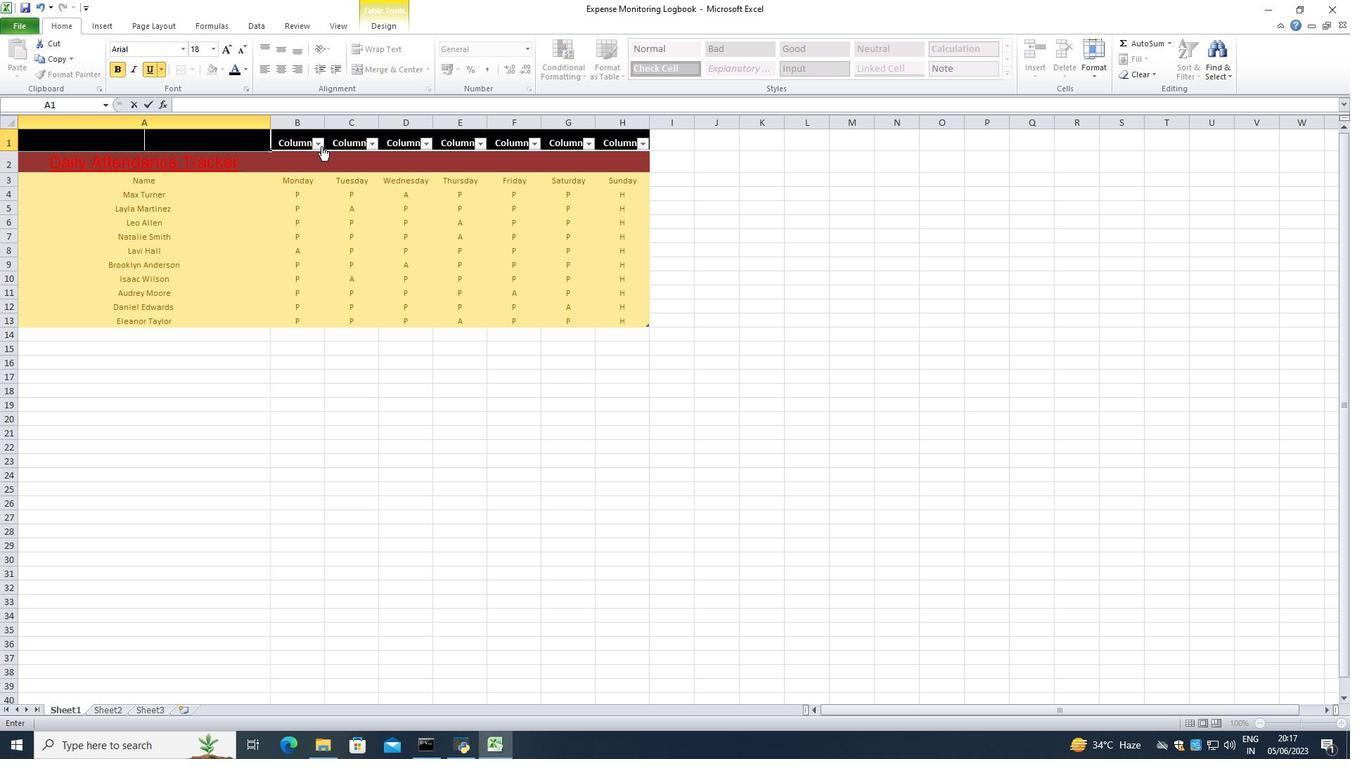 
Action: Mouse pressed left at (304, 142)
Screenshot: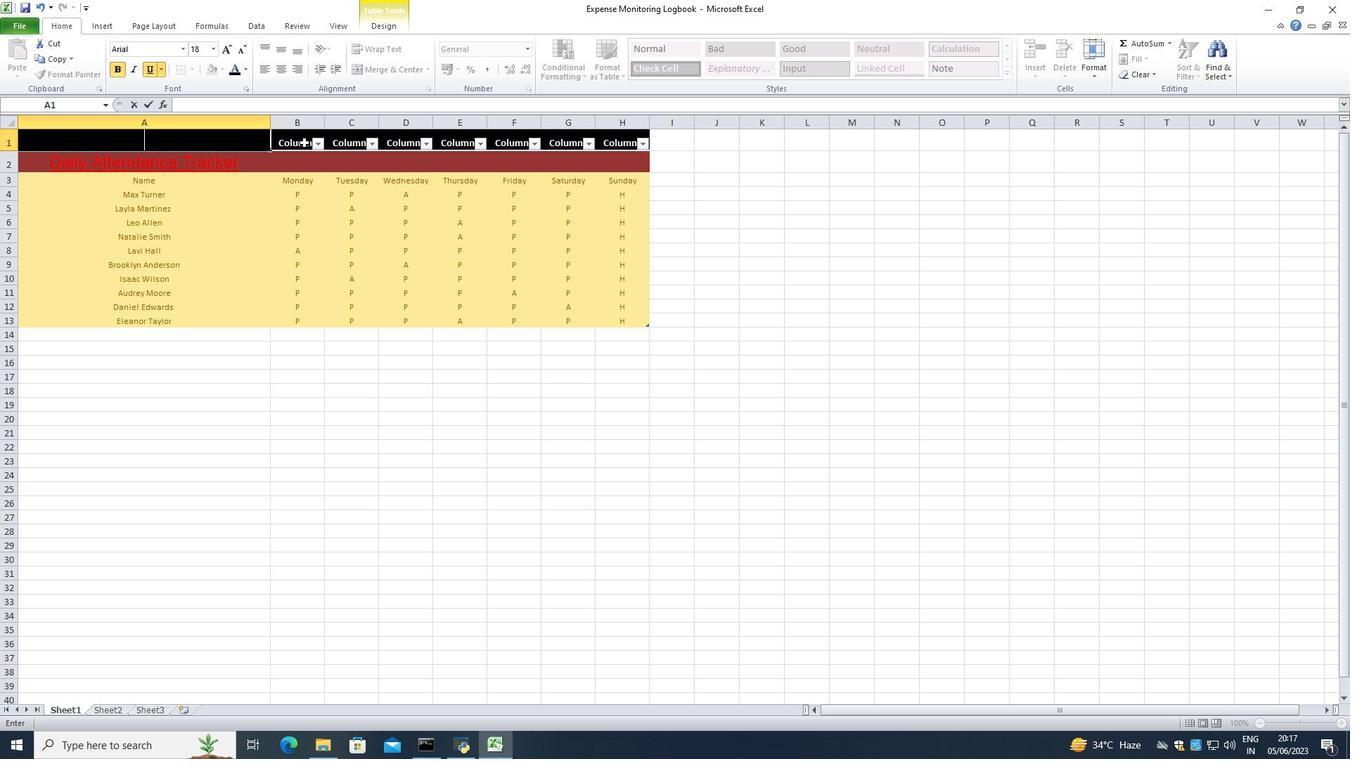 
Action: Mouse moved to (322, 142)
Screenshot: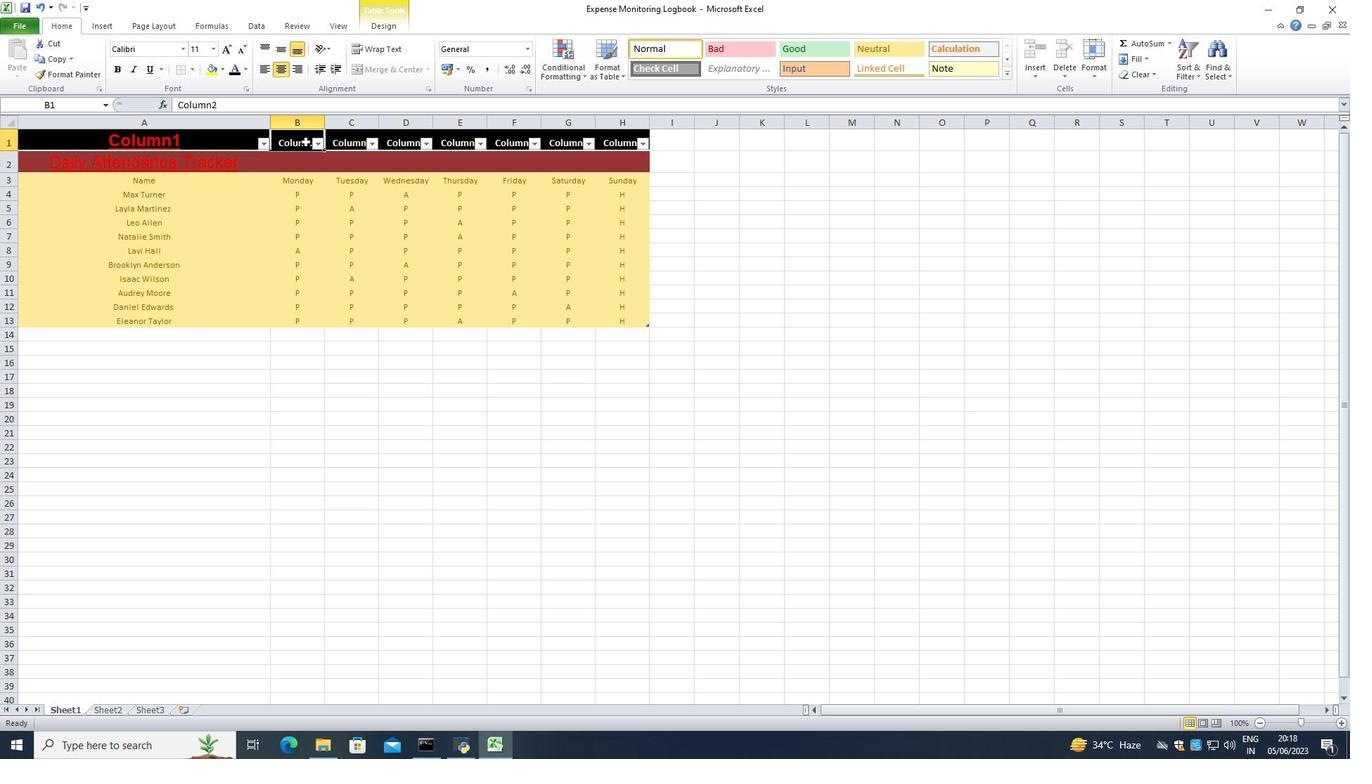 
Action: Key pressed <Key.backspace>
Screenshot: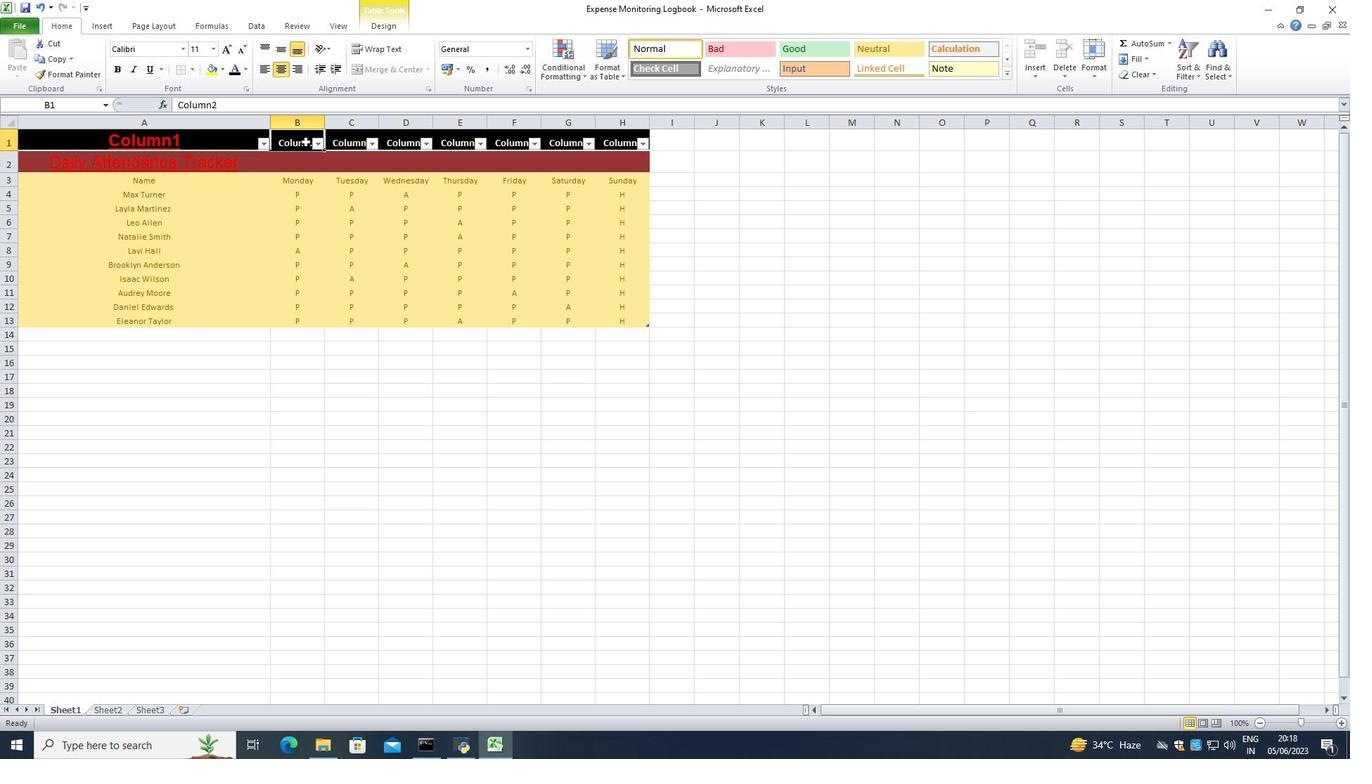 
Action: Mouse moved to (346, 143)
Screenshot: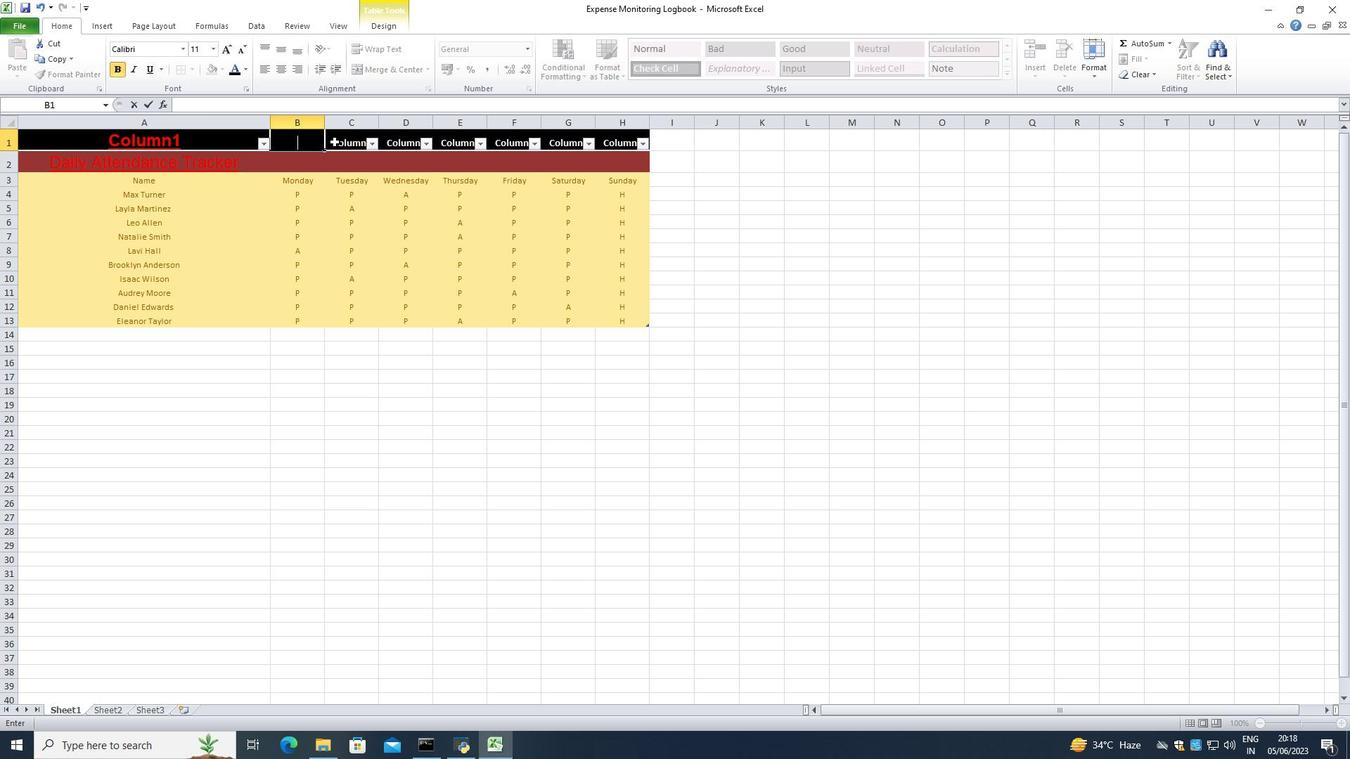
Action: Mouse pressed left at (346, 143)
Screenshot: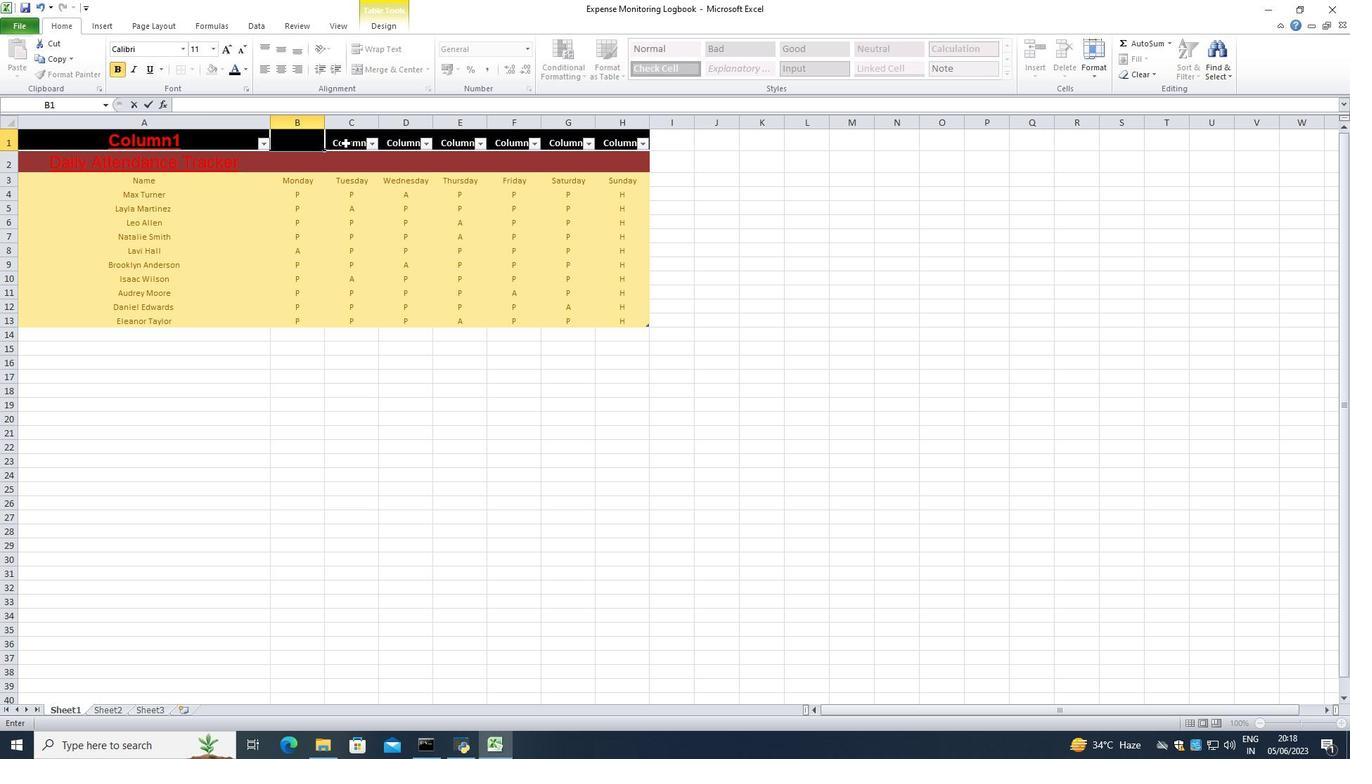 
Action: Key pressed <Key.backspace>
Screenshot: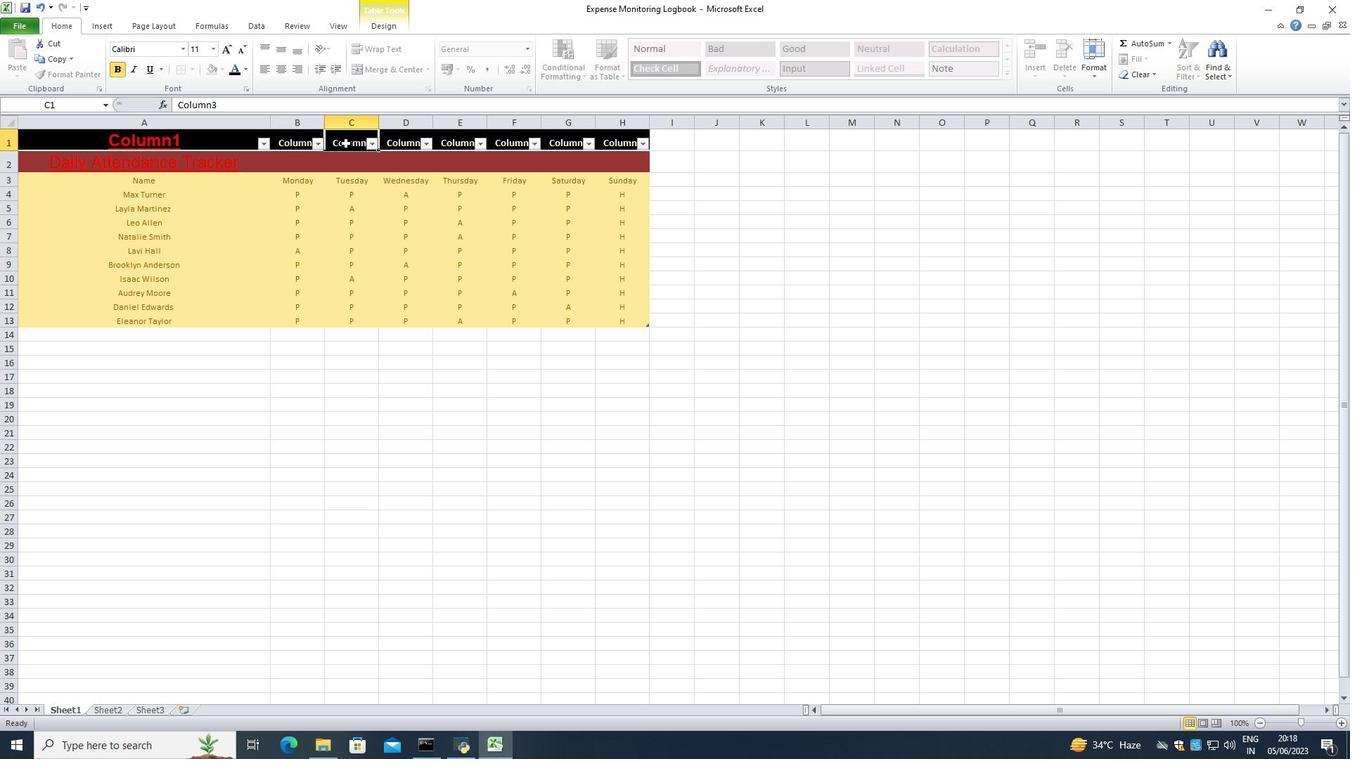 
Action: Mouse moved to (210, 144)
Screenshot: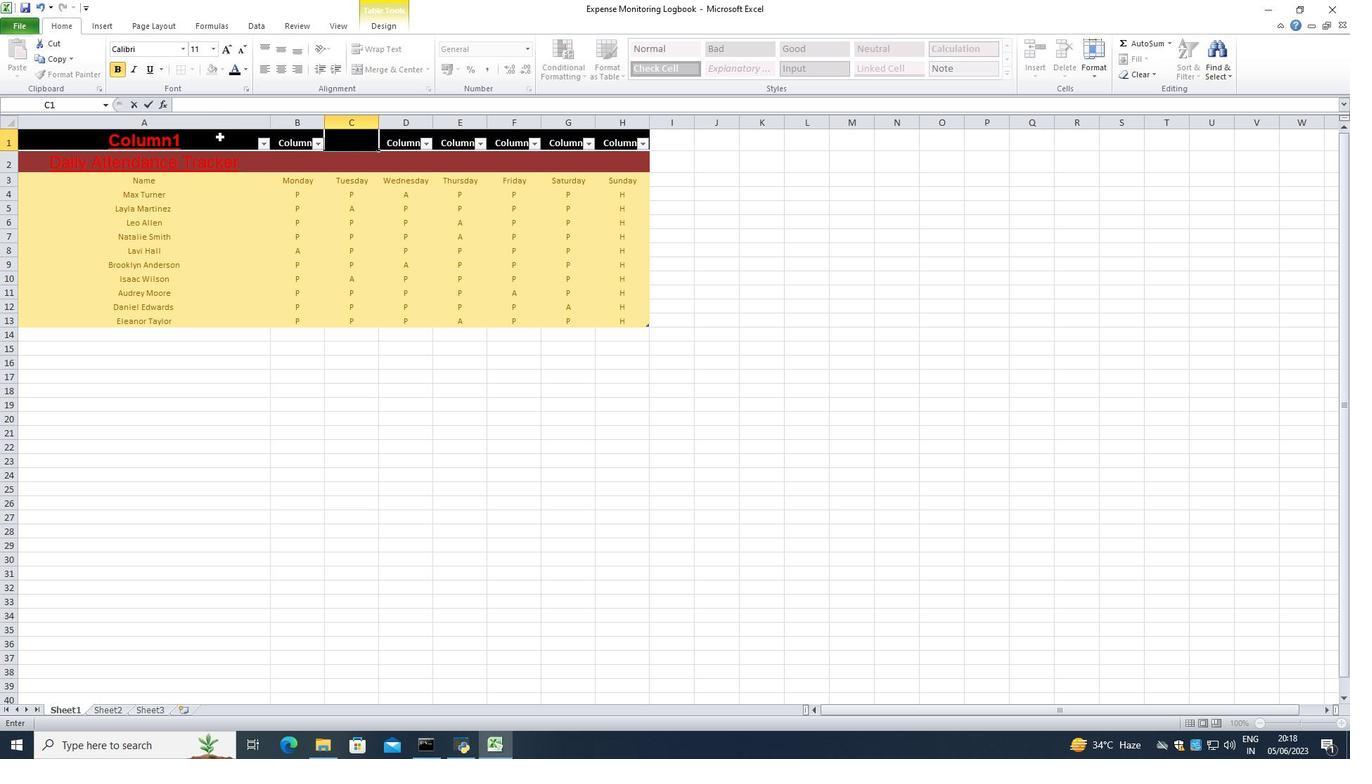 
Action: Mouse pressed left at (210, 144)
Screenshot: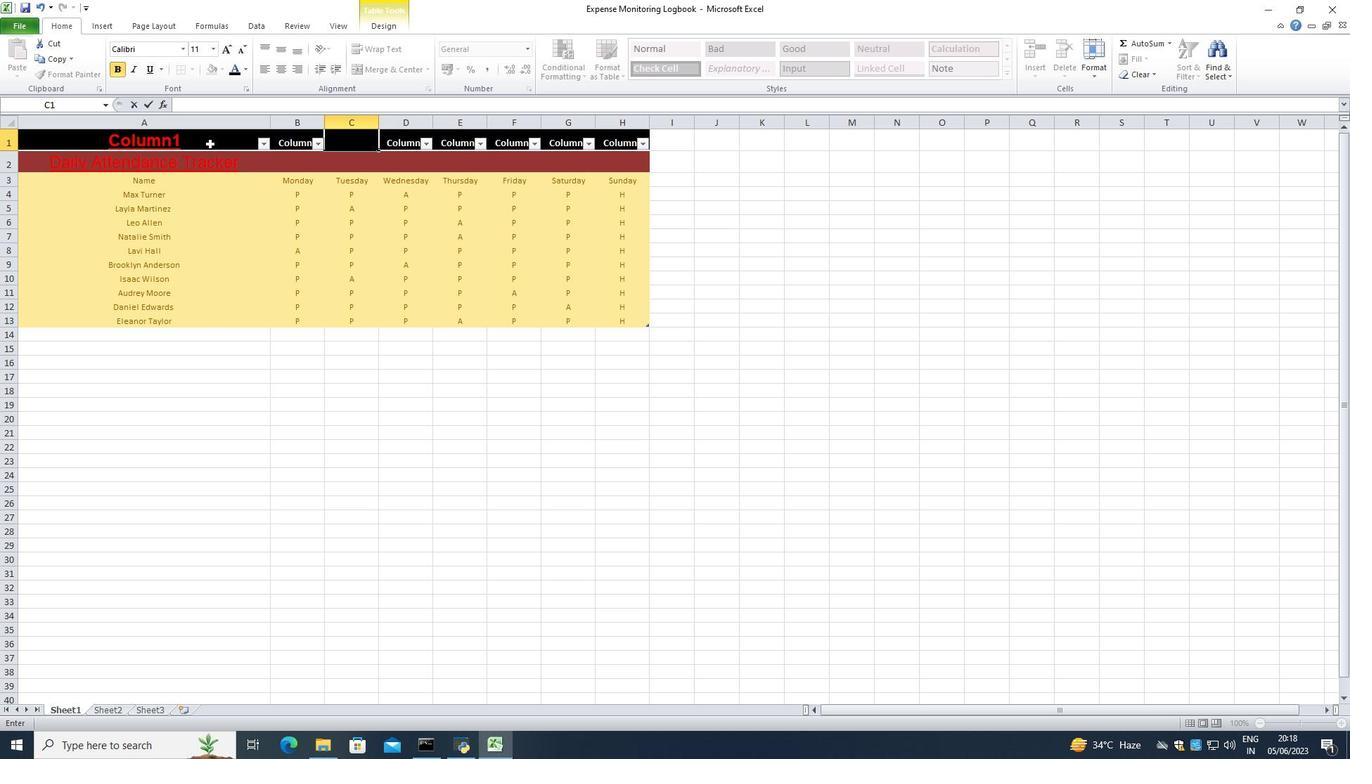 
Action: Mouse pressed right at (210, 144)
Screenshot: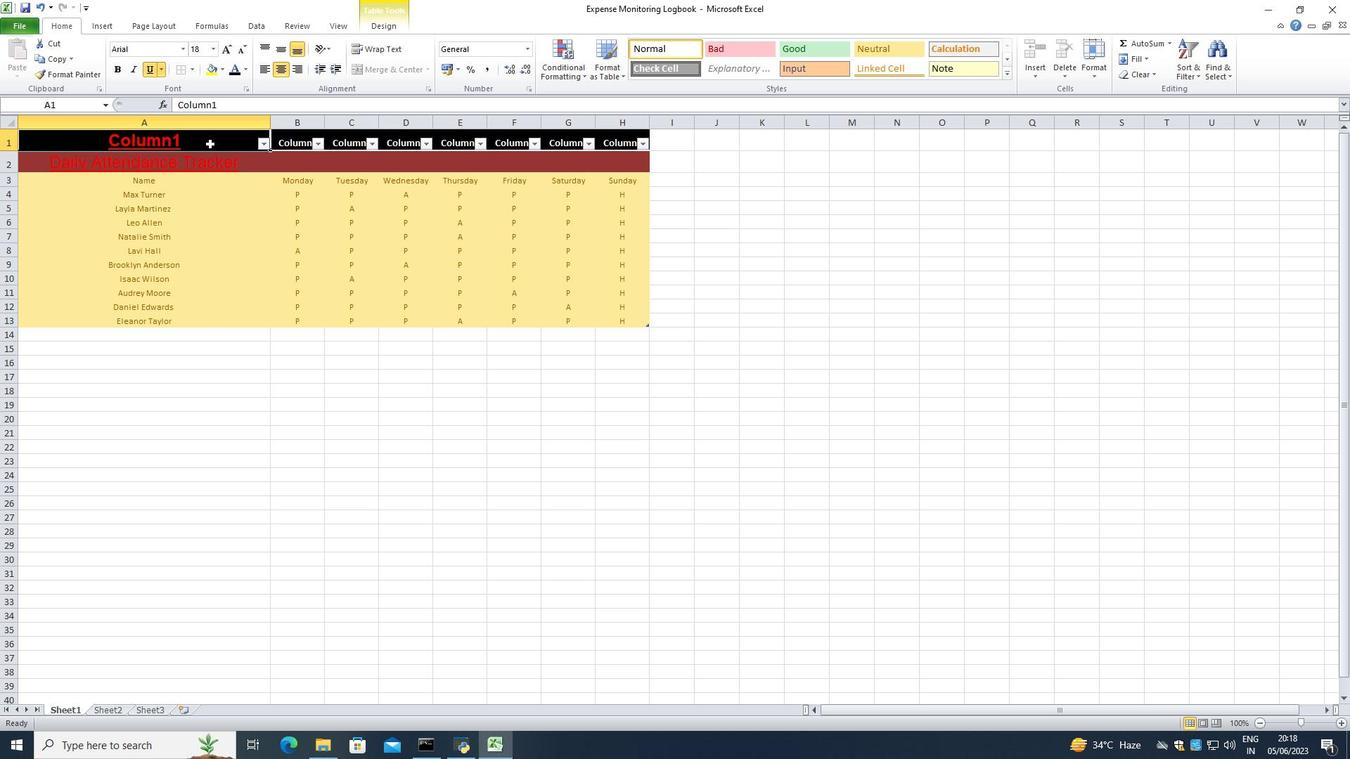 
Action: Mouse moved to (239, 269)
Screenshot: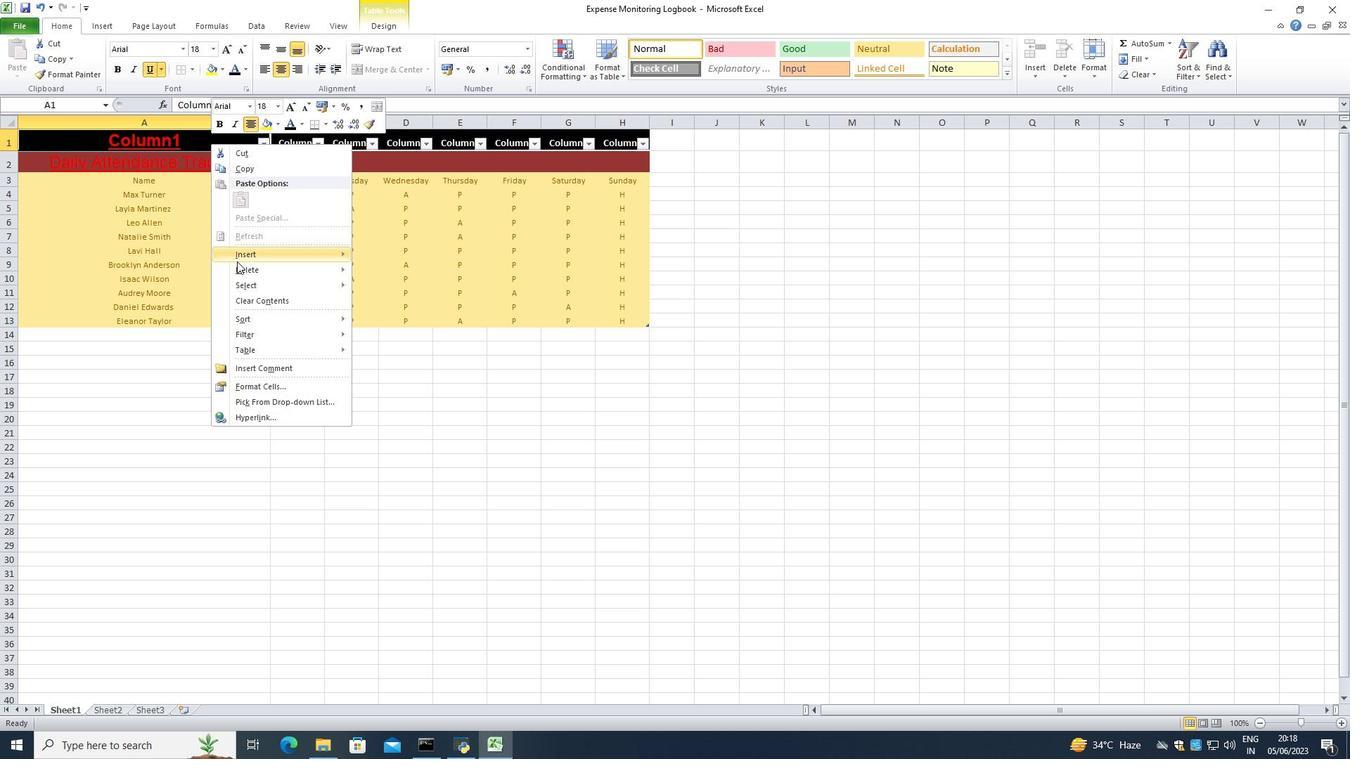 
Action: Mouse pressed left at (239, 269)
Screenshot: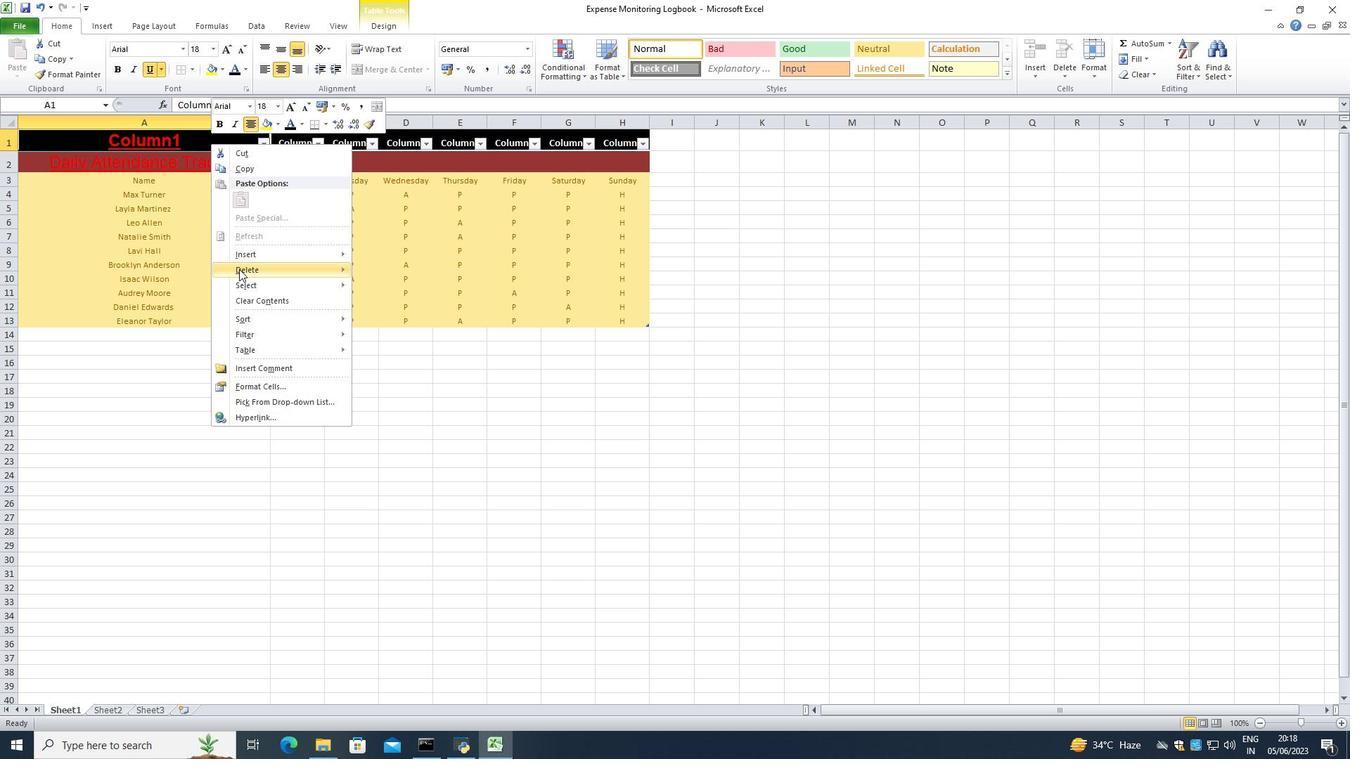
Action: Mouse moved to (150, 334)
Screenshot: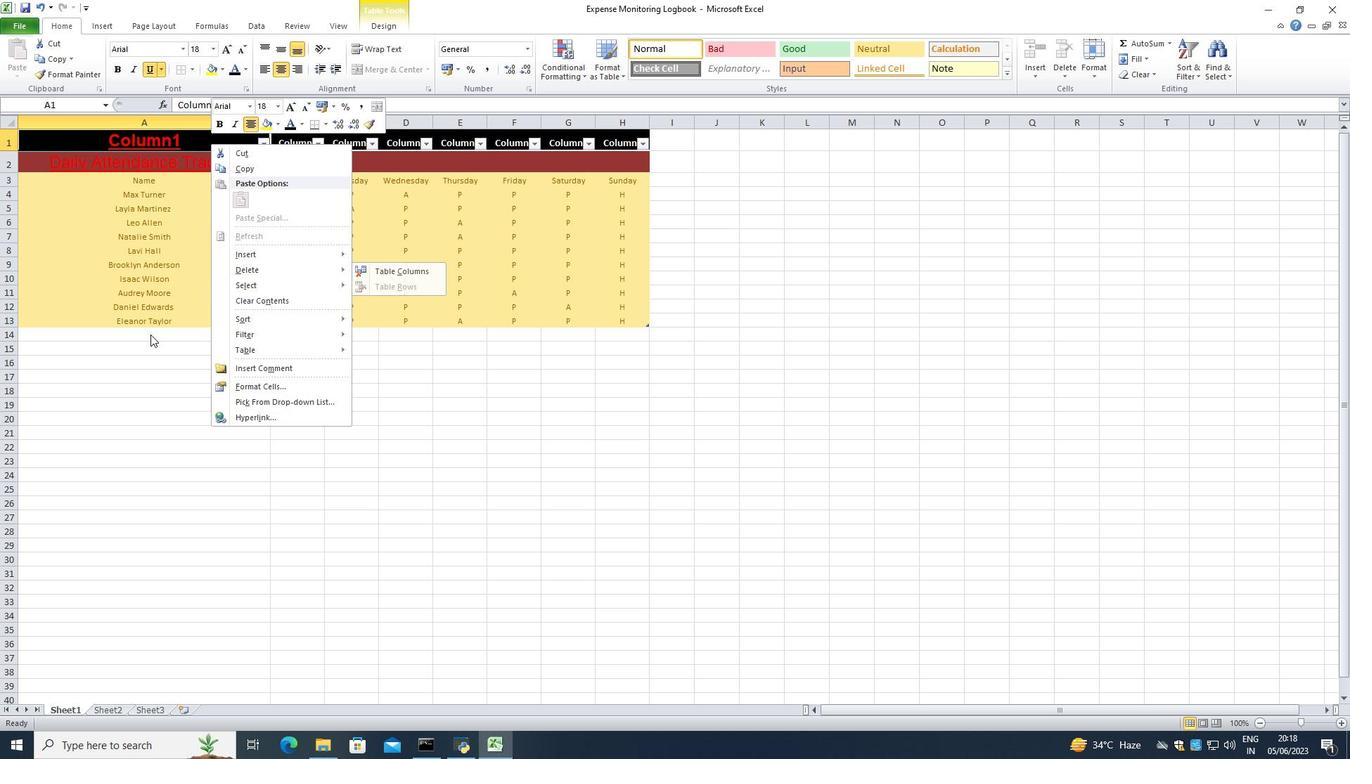 
Action: Mouse pressed left at (150, 334)
Screenshot: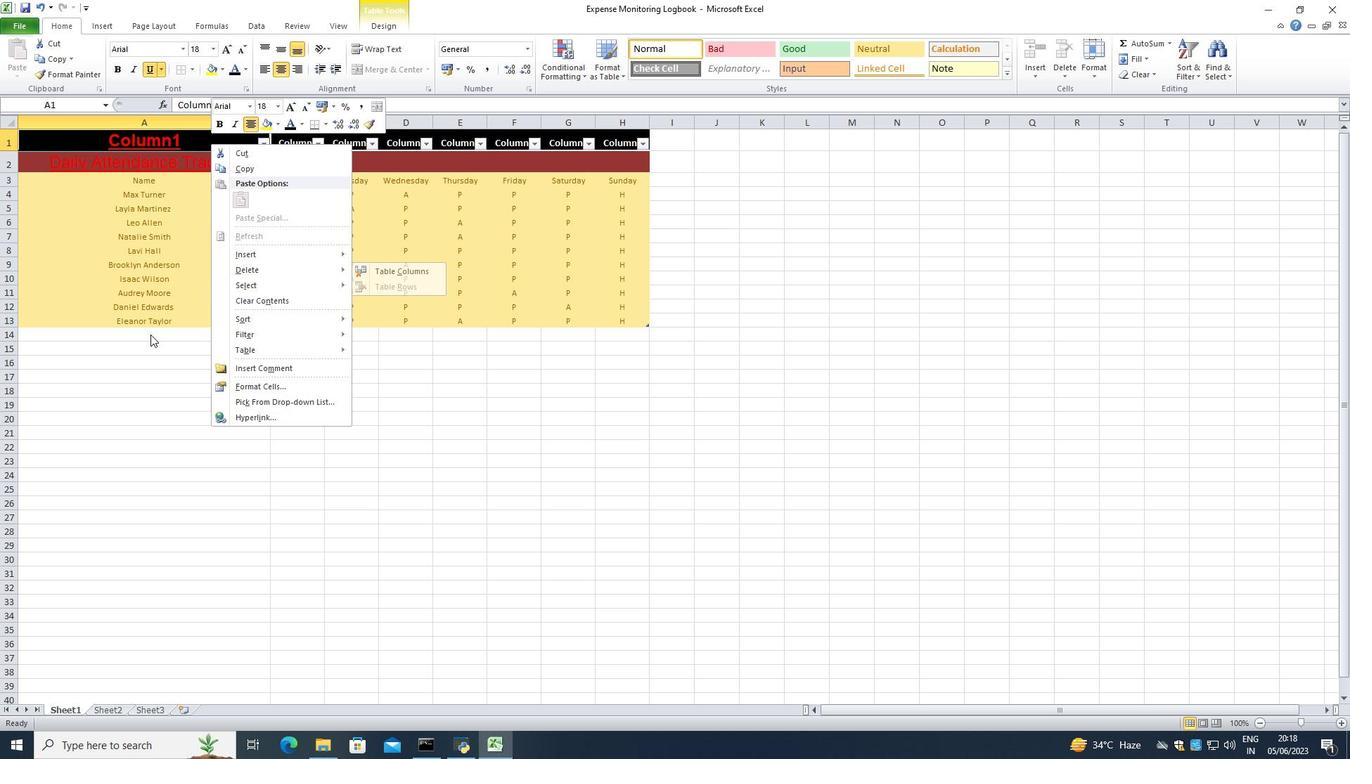 
Action: Mouse moved to (17, 28)
Screenshot: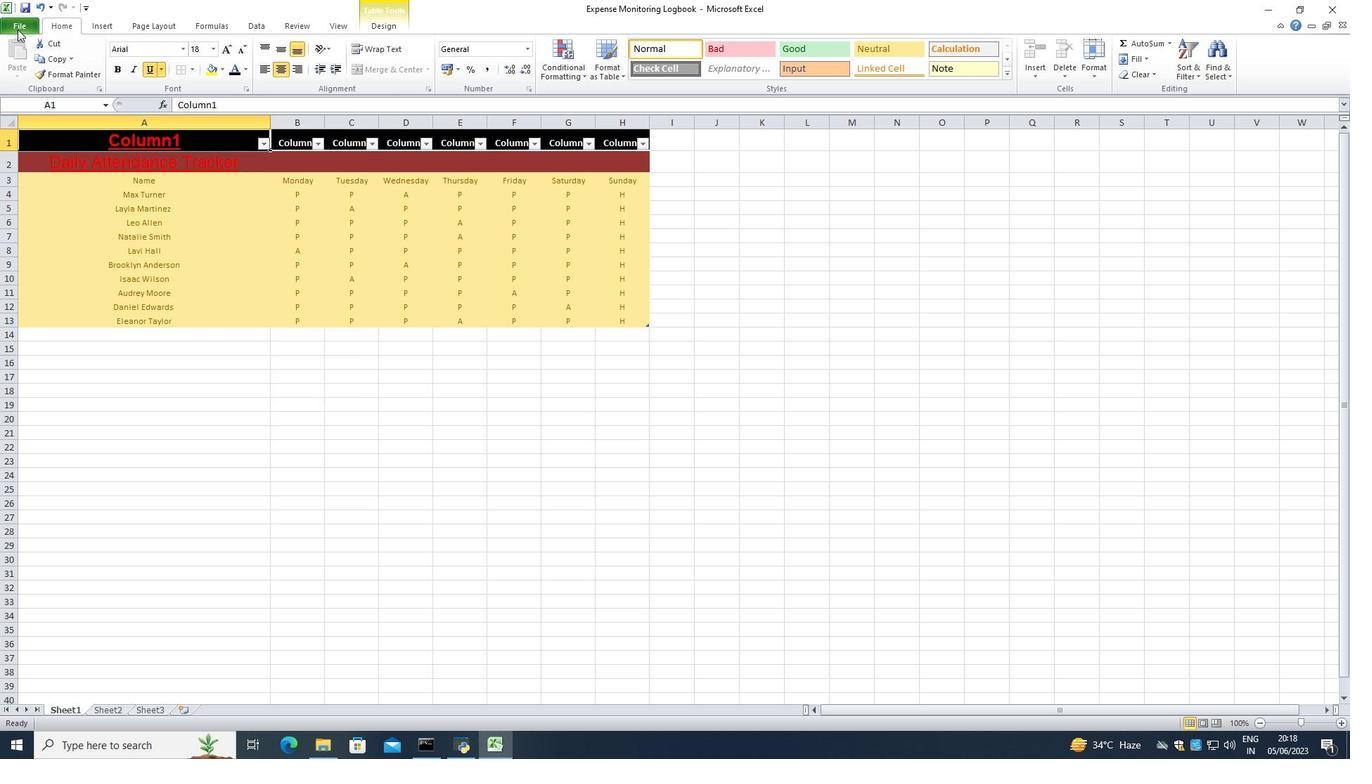 
Action: Mouse pressed left at (17, 28)
Screenshot: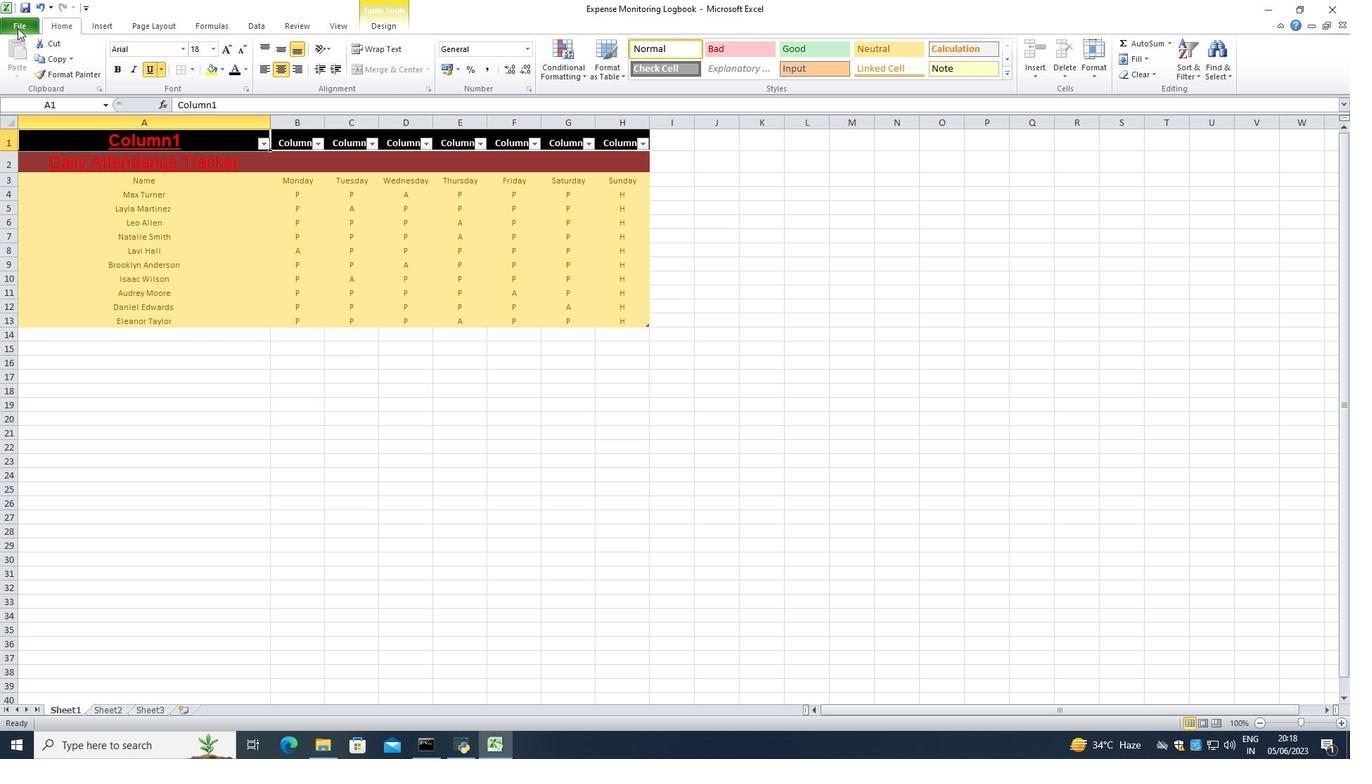 
Action: Mouse moved to (35, 69)
Screenshot: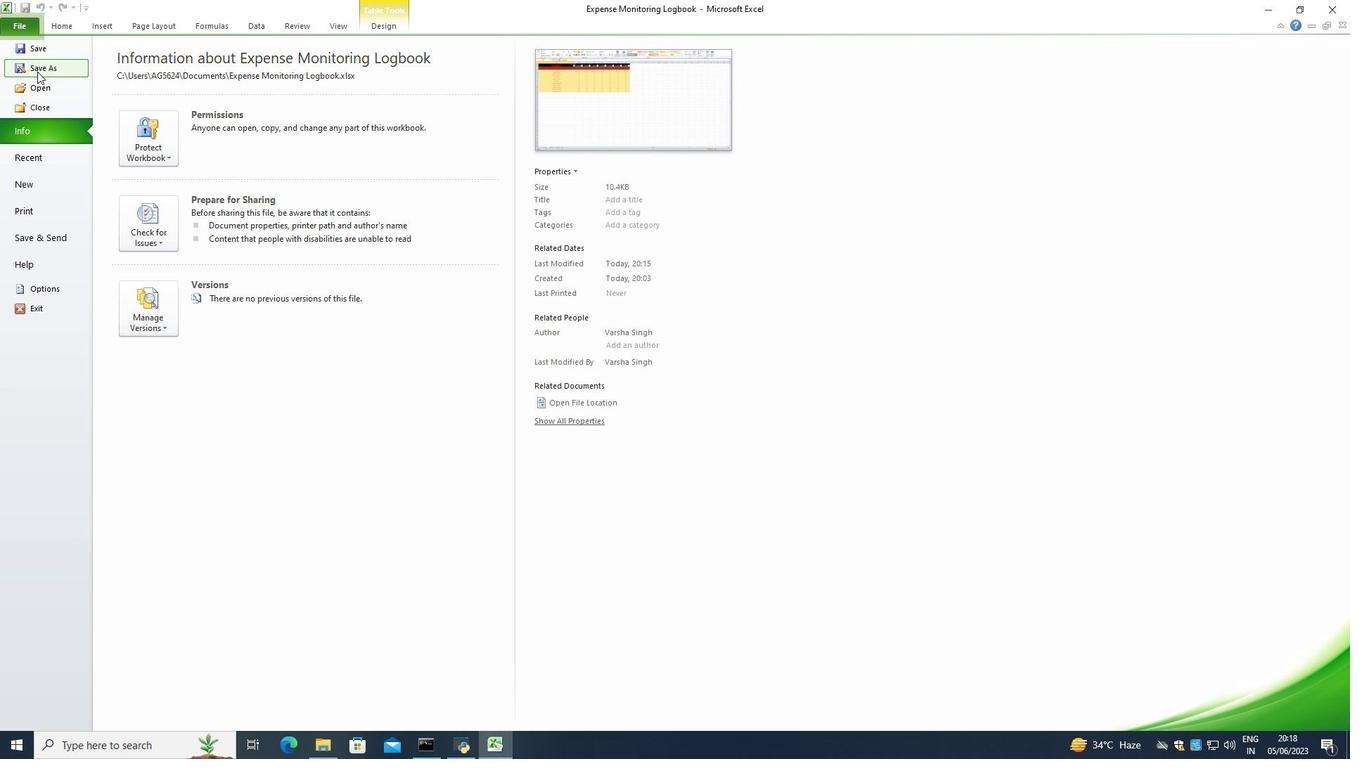 
Action: Mouse pressed left at (35, 69)
Screenshot: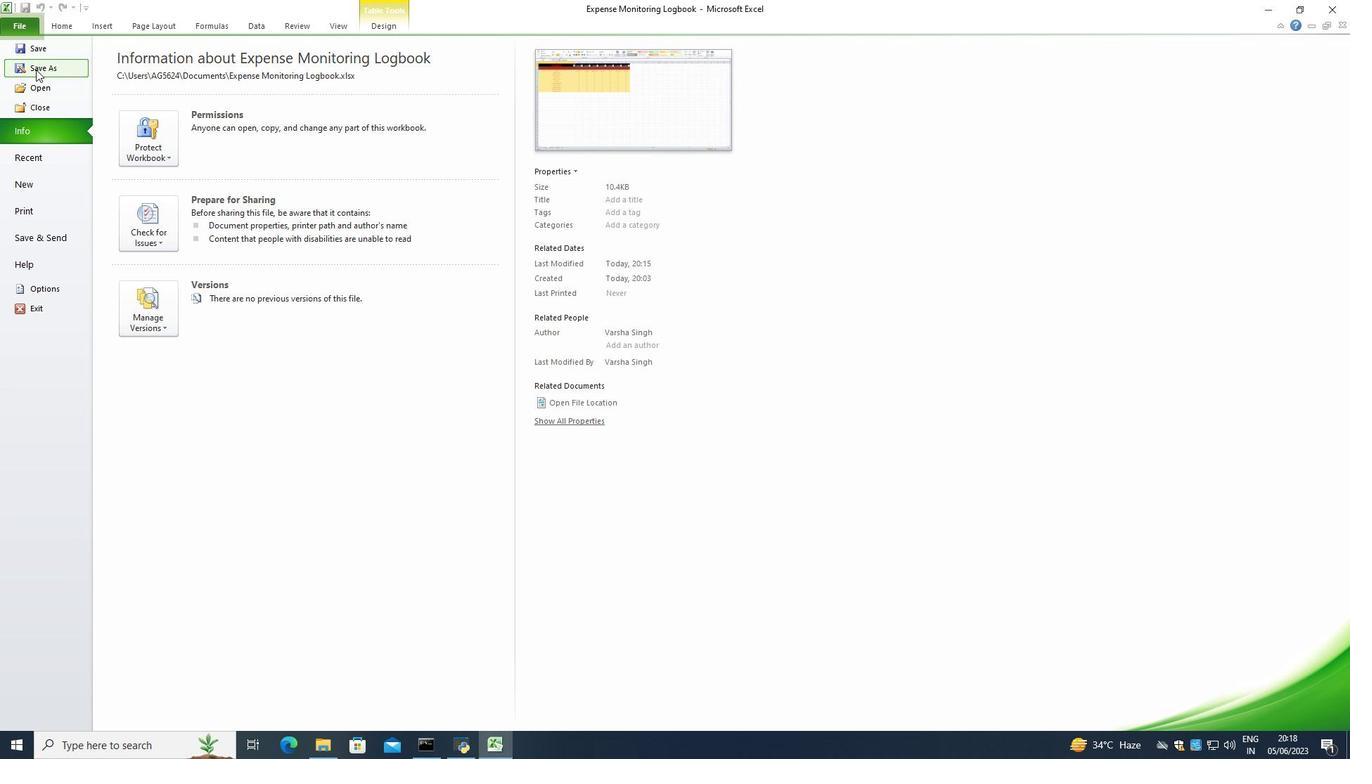 
Action: Mouse moved to (538, 374)
Screenshot: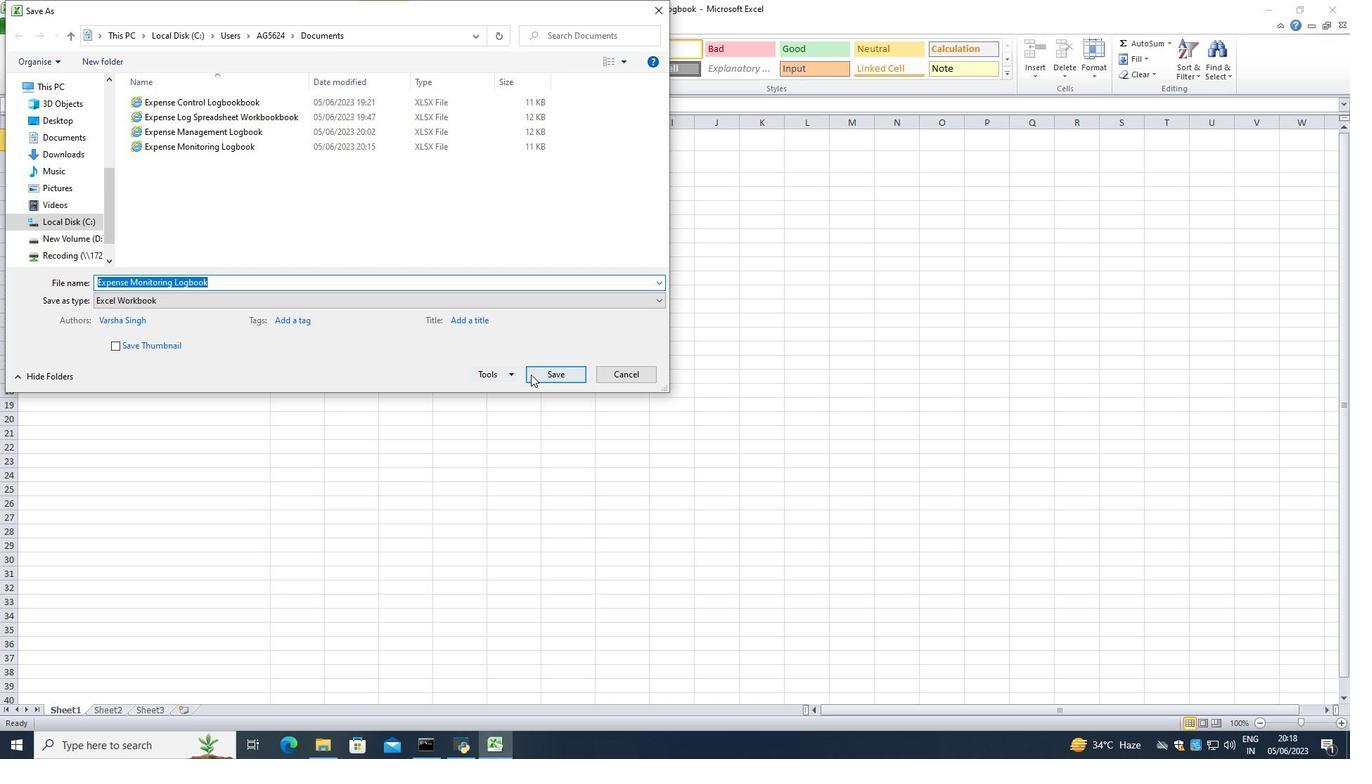 
Action: Mouse pressed left at (538, 374)
Screenshot: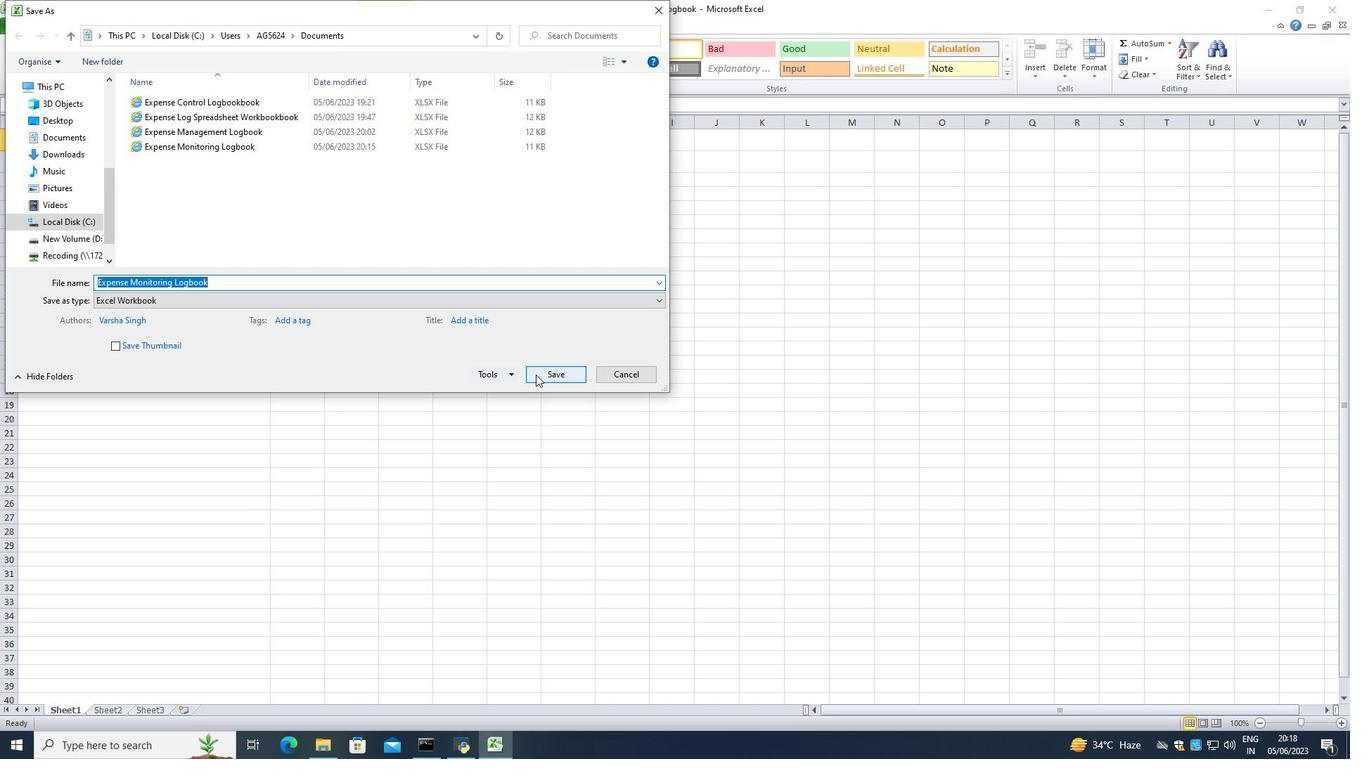 
Action: Mouse moved to (719, 374)
Screenshot: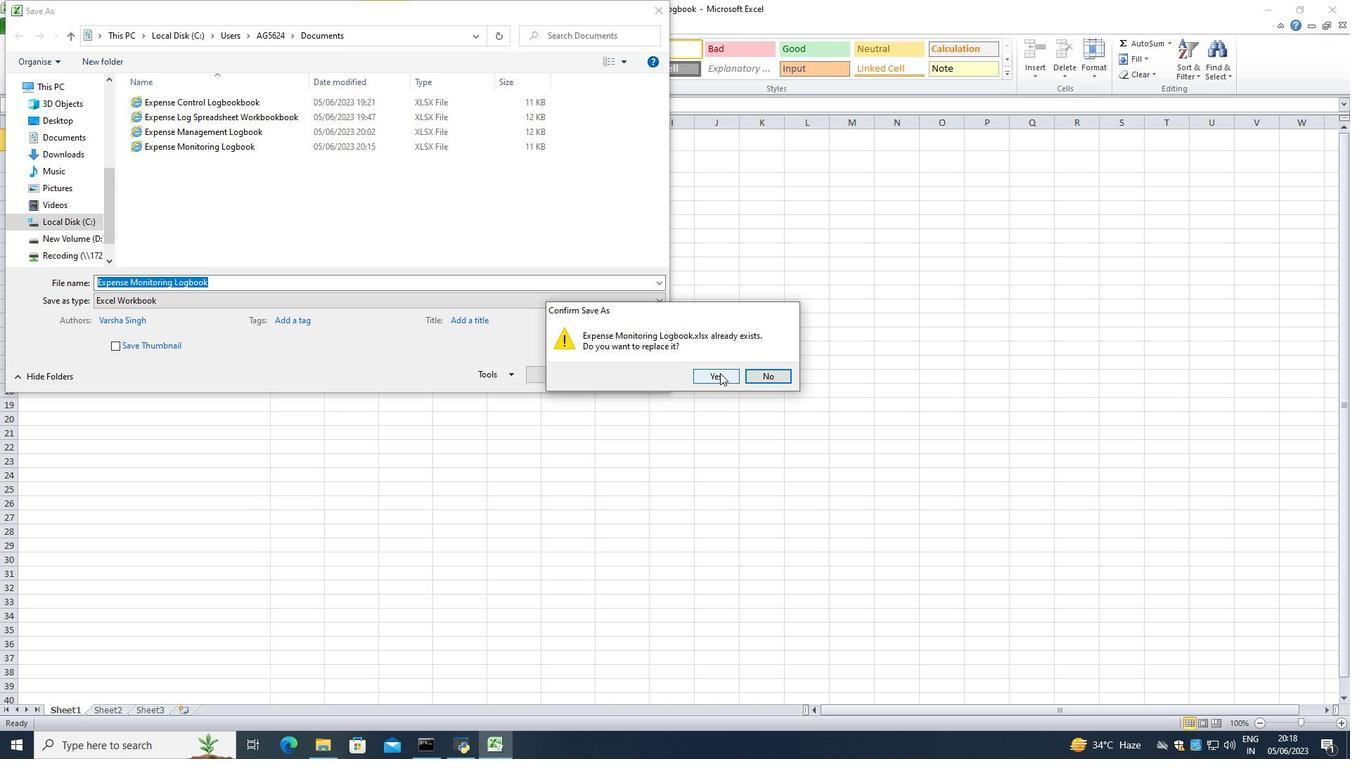
Action: Mouse pressed left at (719, 374)
Screenshot: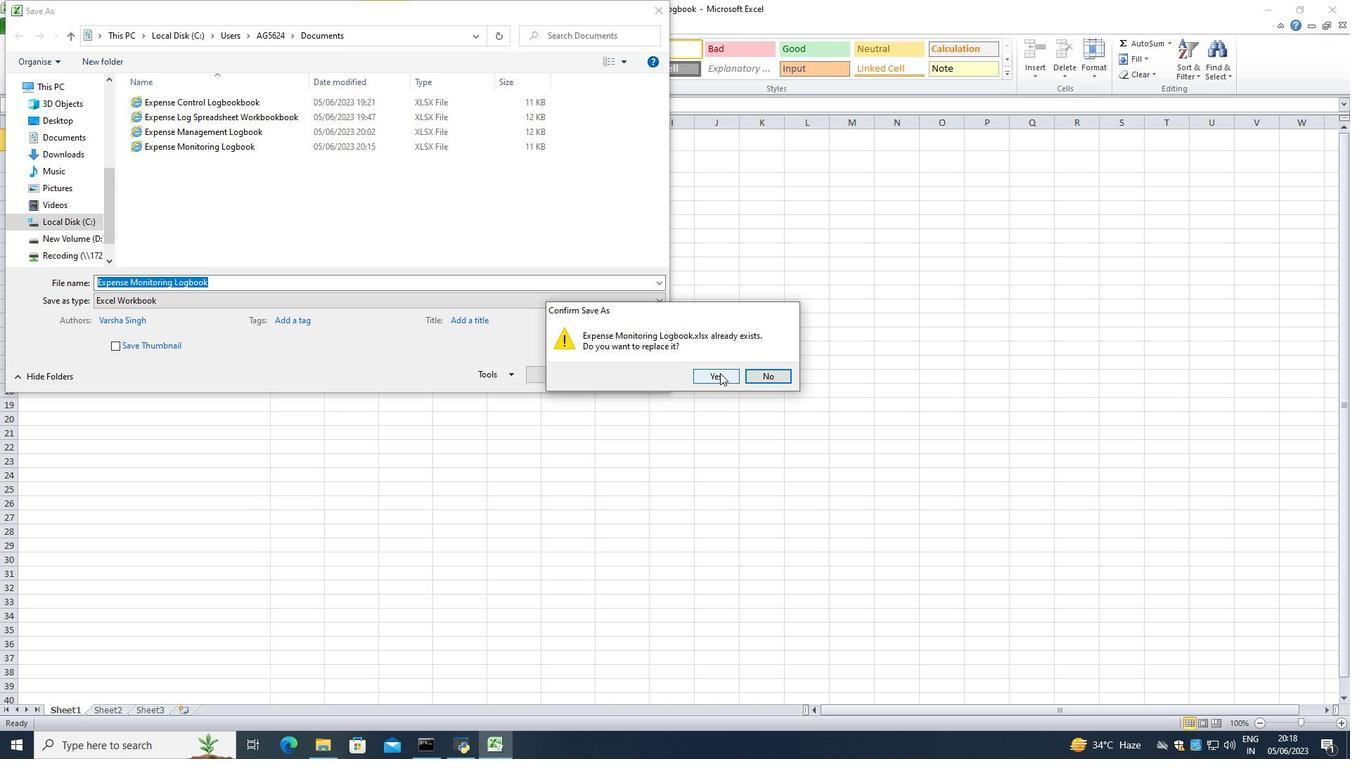 
Action: Mouse moved to (391, 271)
Screenshot: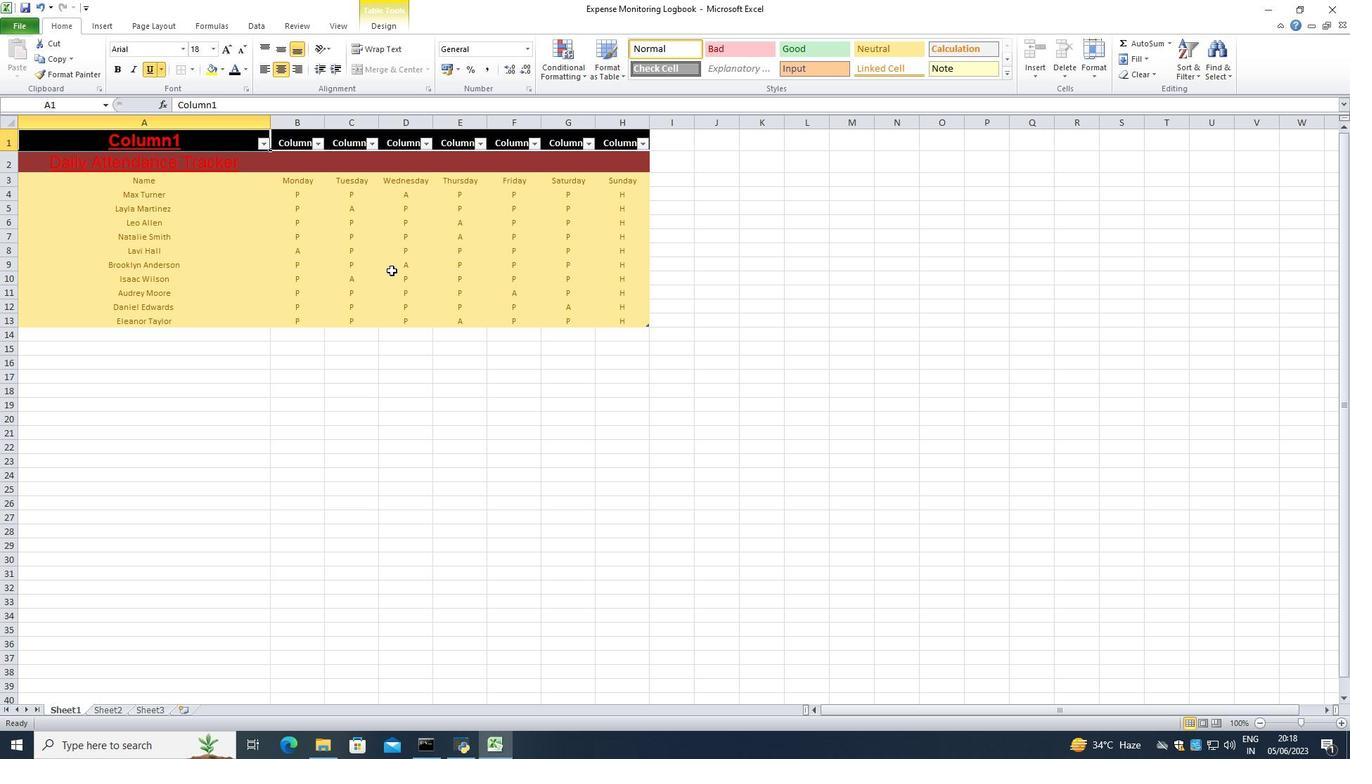 
